 Task: Check the percentage active listings of 3 bedrooms in the last 3 years.
Action: Mouse moved to (769, 180)
Screenshot: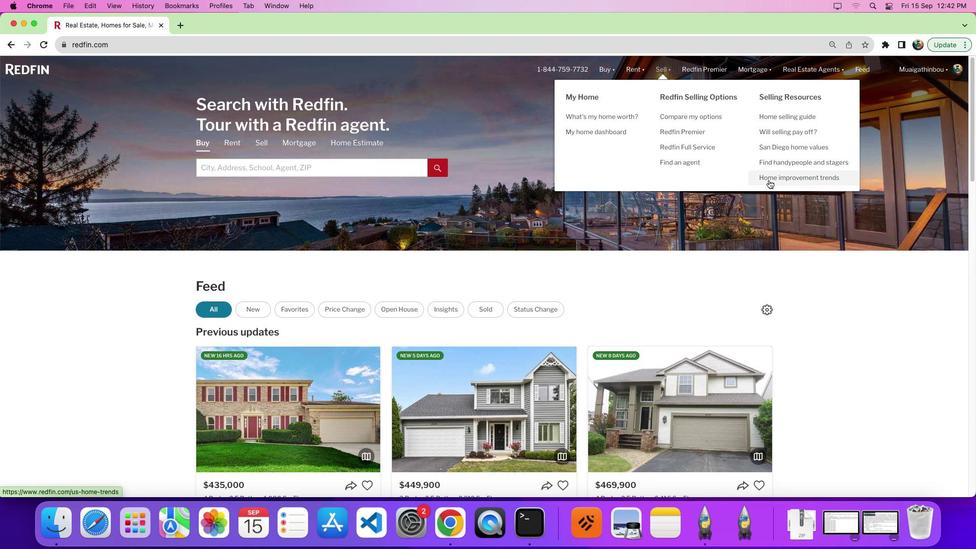 
Action: Mouse pressed left at (769, 180)
Screenshot: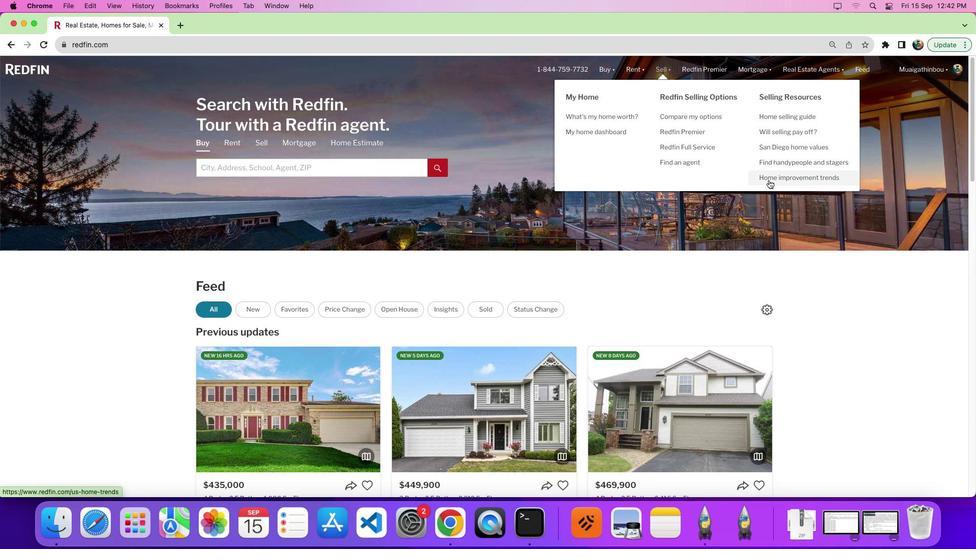 
Action: Mouse pressed left at (769, 180)
Screenshot: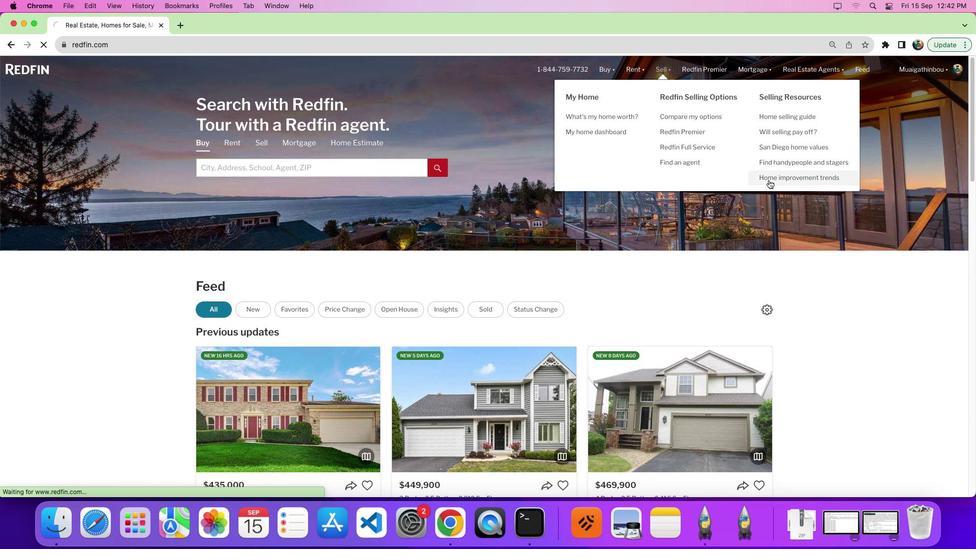 
Action: Mouse moved to (276, 192)
Screenshot: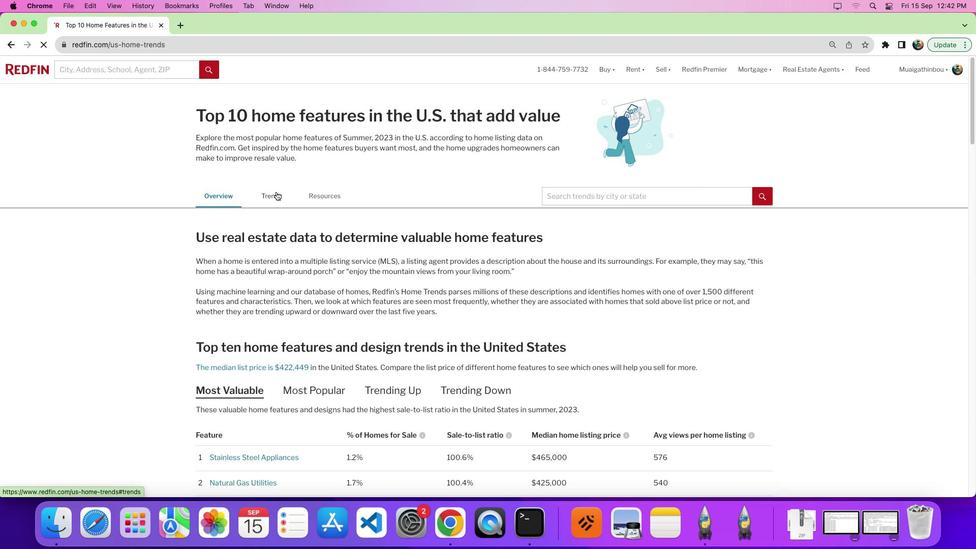 
Action: Mouse pressed left at (276, 192)
Screenshot: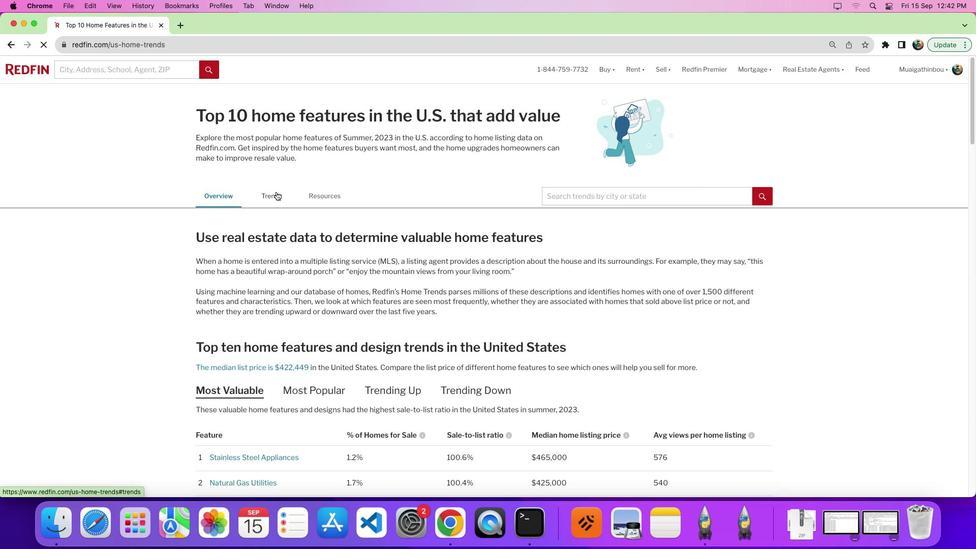 
Action: Mouse pressed left at (276, 192)
Screenshot: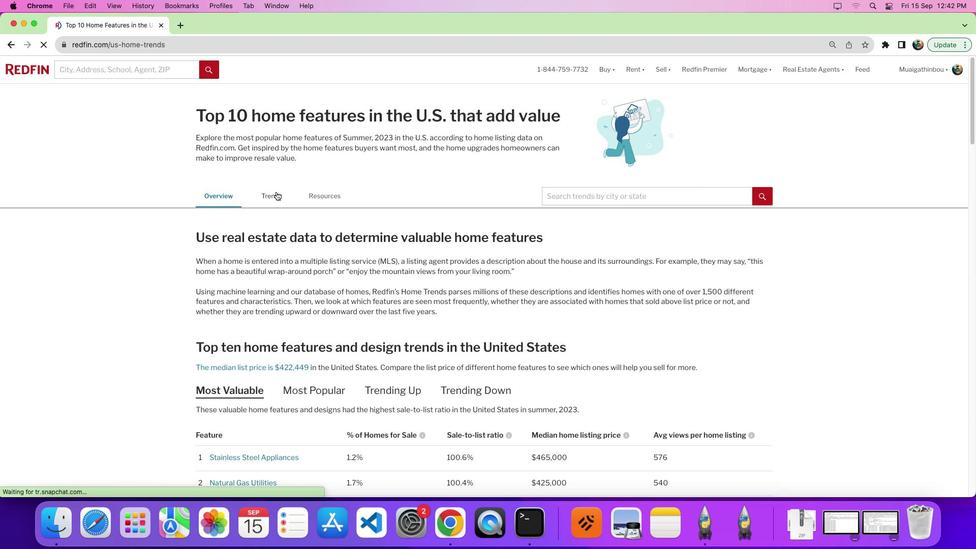 
Action: Mouse moved to (552, 261)
Screenshot: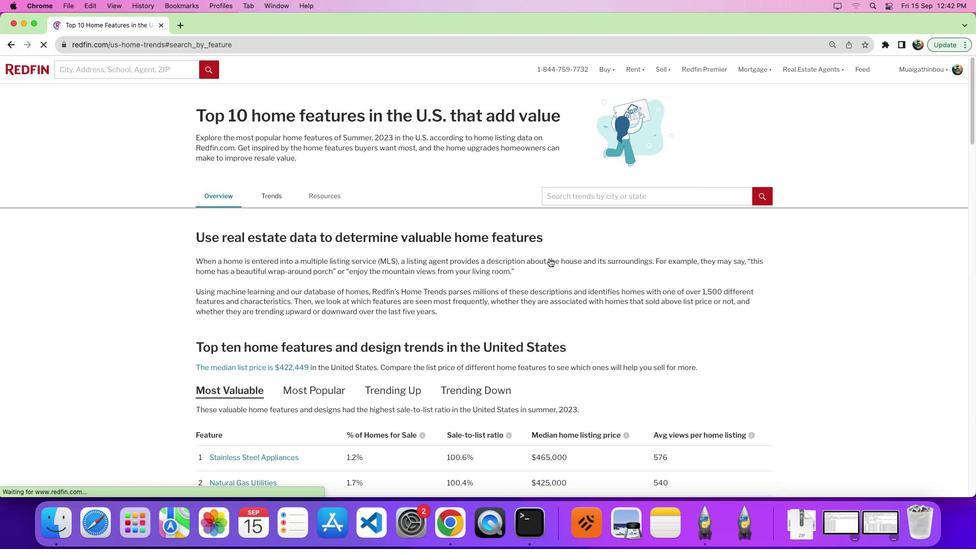 
Action: Mouse scrolled (552, 261) with delta (0, 0)
Screenshot: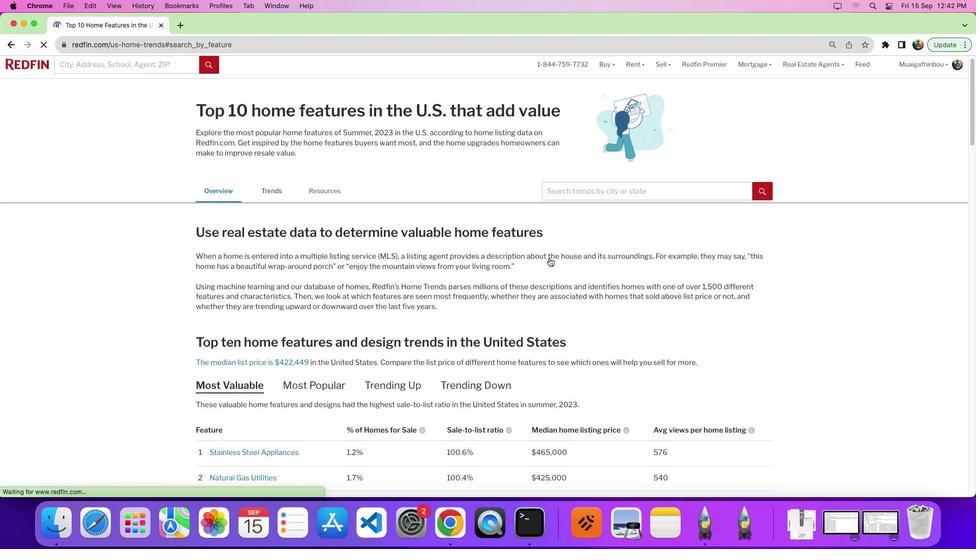 
Action: Mouse moved to (551, 260)
Screenshot: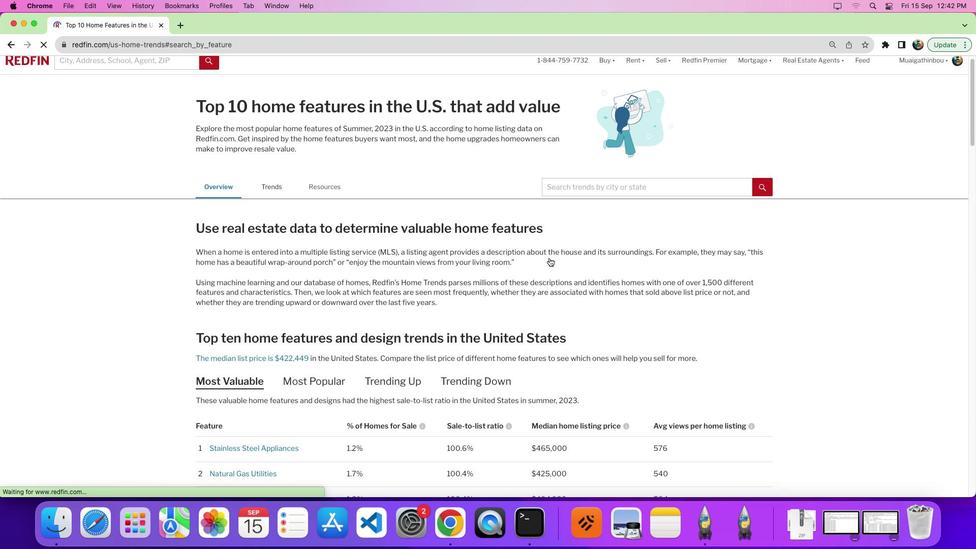 
Action: Mouse scrolled (551, 260) with delta (0, 0)
Screenshot: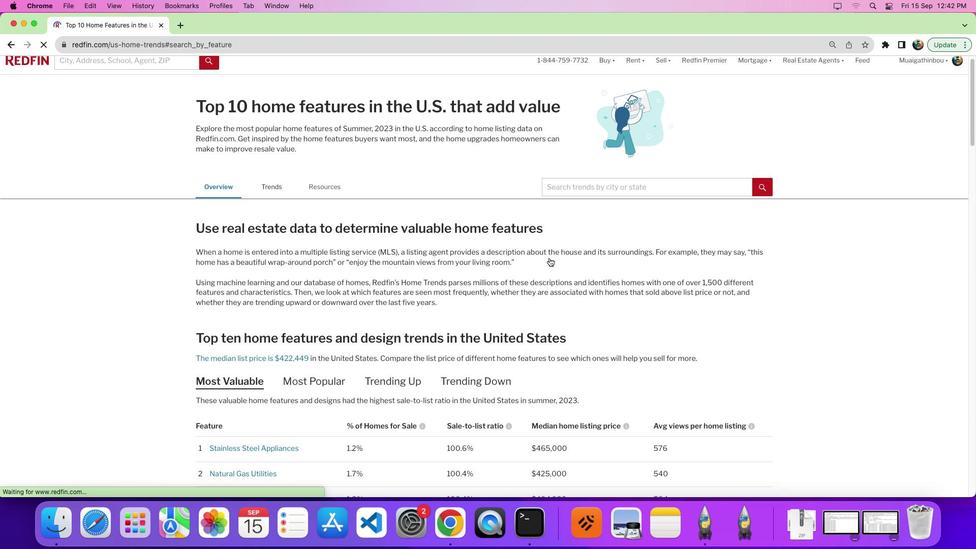 
Action: Mouse moved to (281, 141)
Screenshot: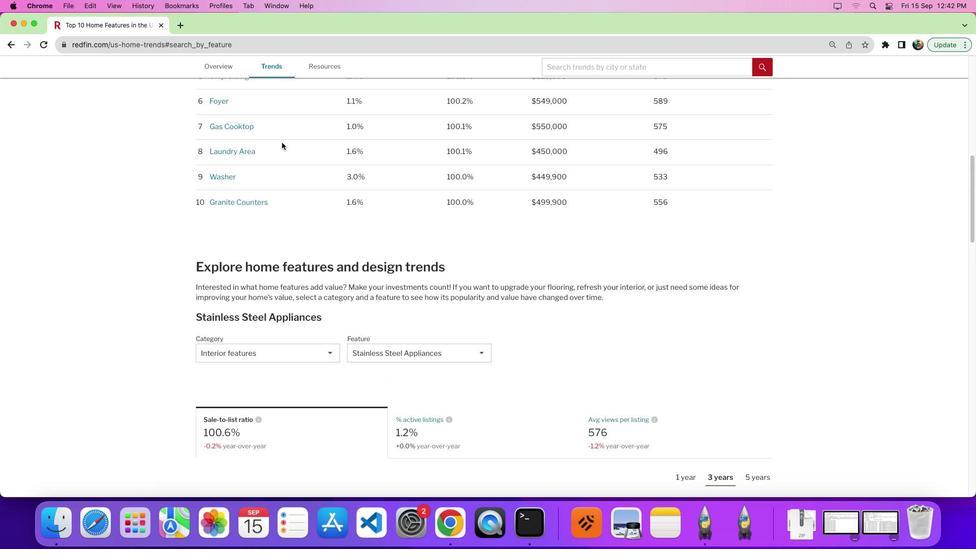 
Action: Mouse scrolled (281, 141) with delta (0, 0)
Screenshot: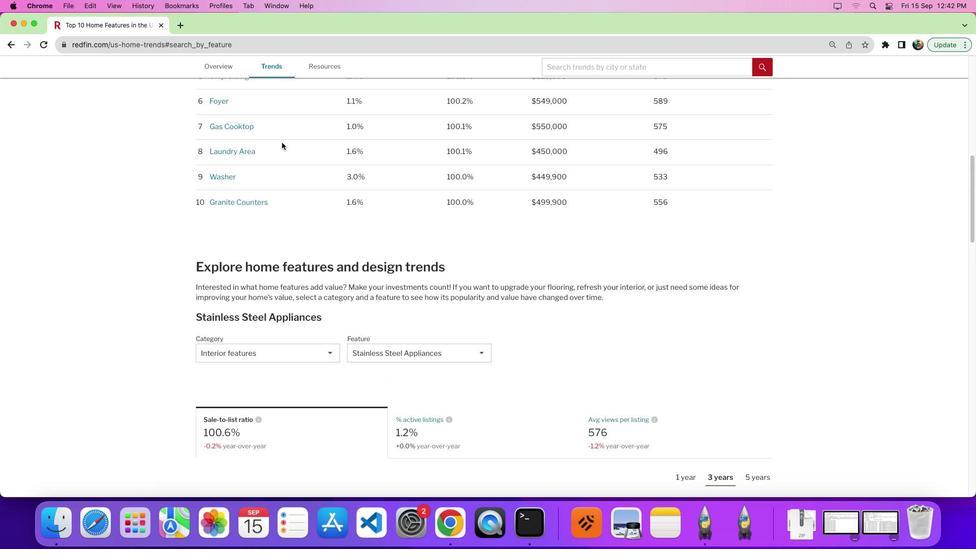 
Action: Mouse scrolled (281, 141) with delta (0, 0)
Screenshot: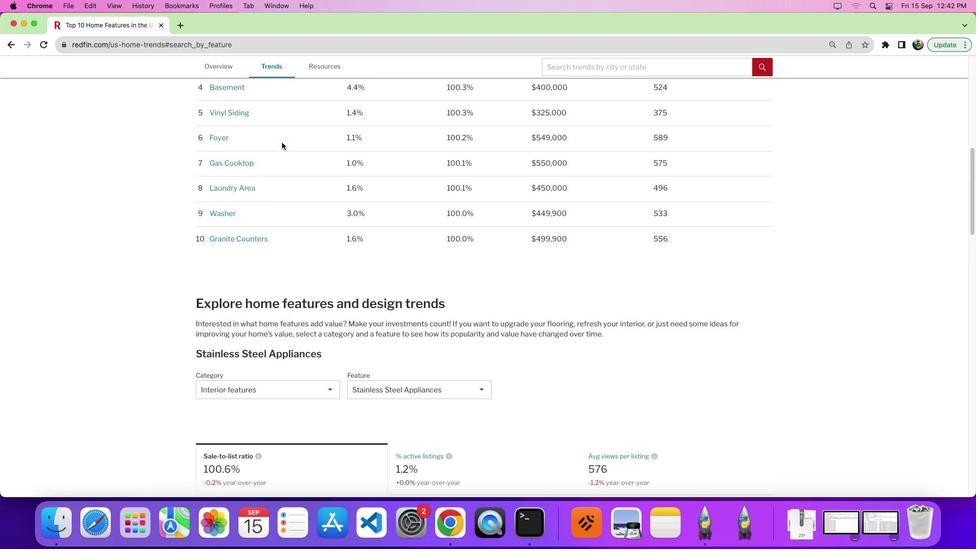 
Action: Mouse moved to (281, 141)
Screenshot: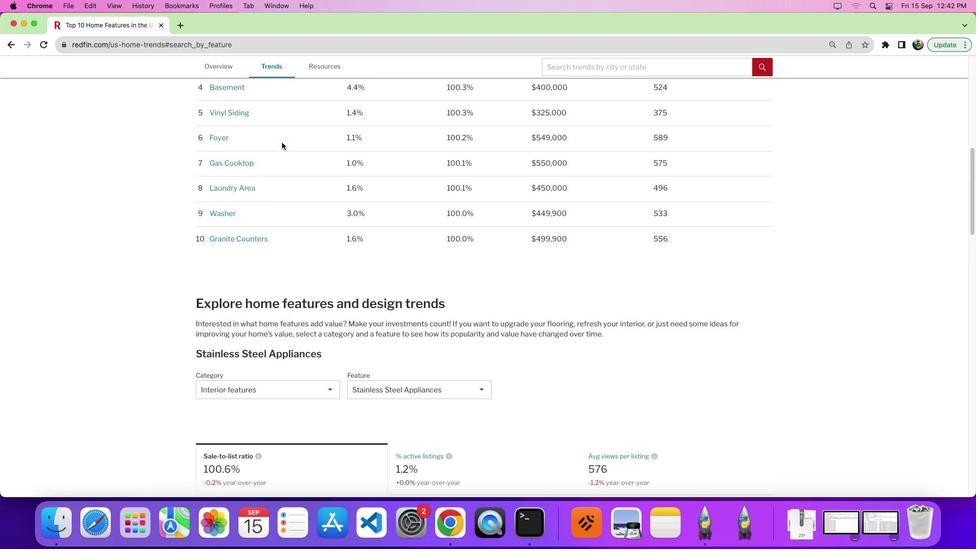 
Action: Mouse scrolled (281, 141) with delta (0, 4)
Screenshot: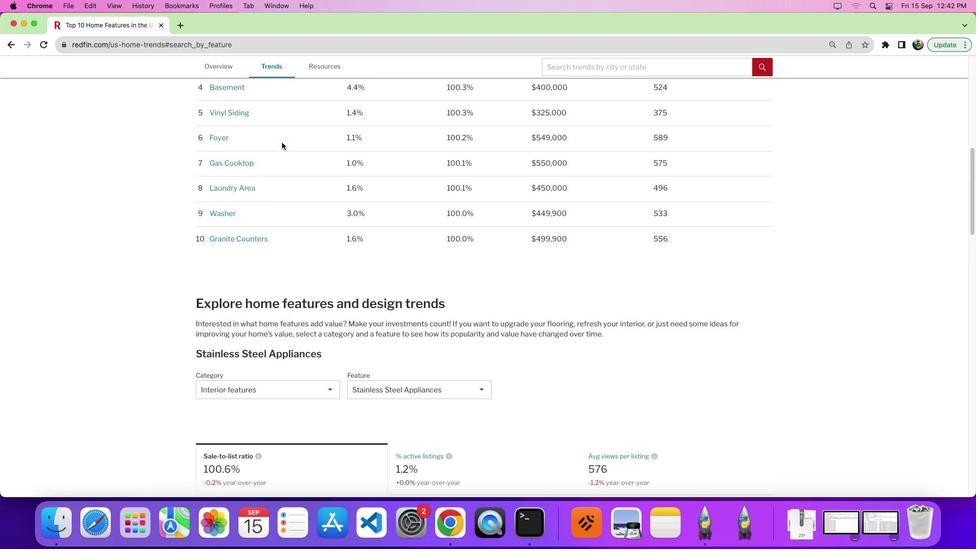 
Action: Mouse moved to (283, 387)
Screenshot: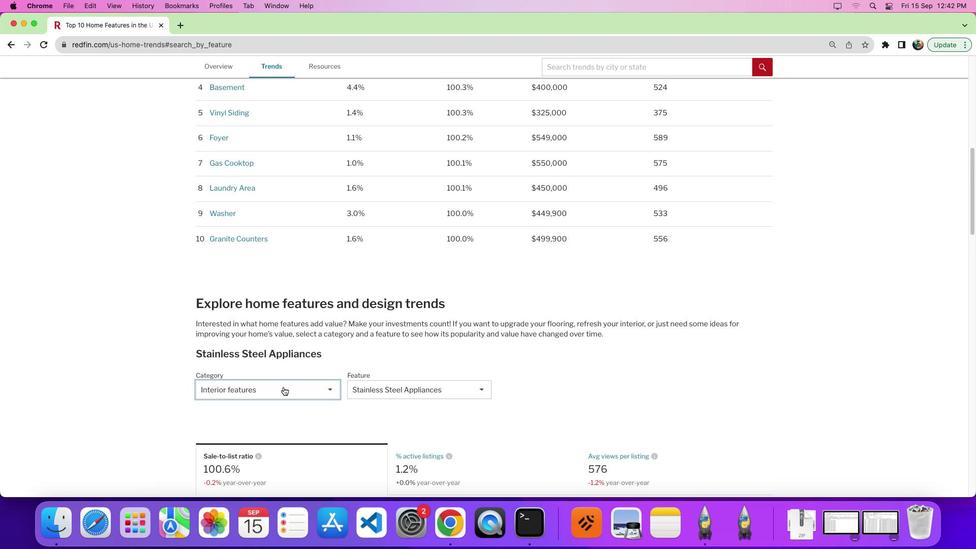 
Action: Mouse pressed left at (283, 387)
Screenshot: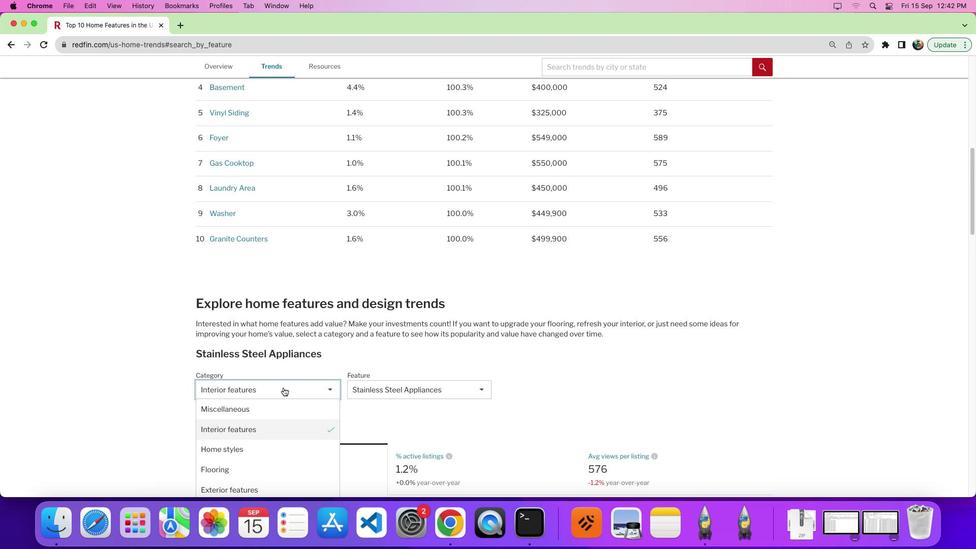 
Action: Mouse moved to (279, 428)
Screenshot: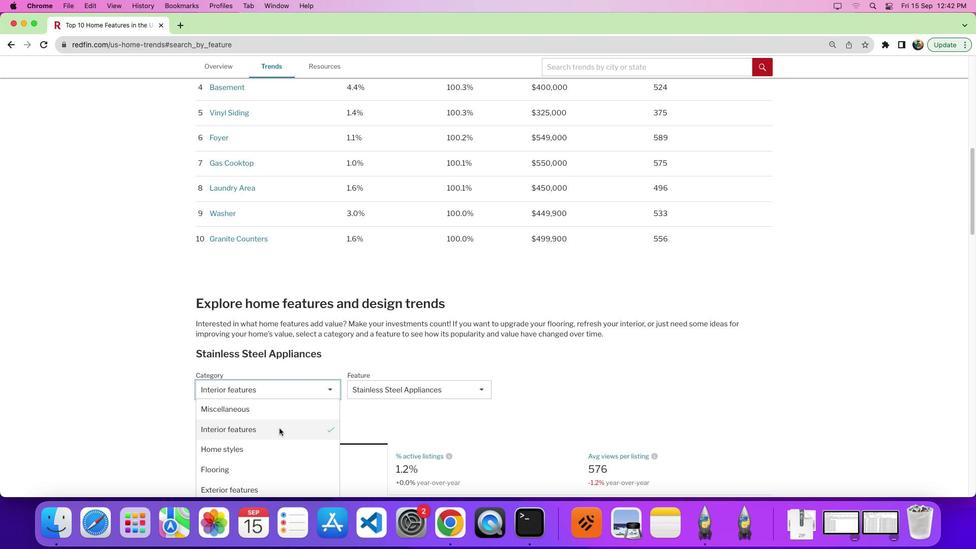 
Action: Mouse pressed left at (279, 428)
Screenshot: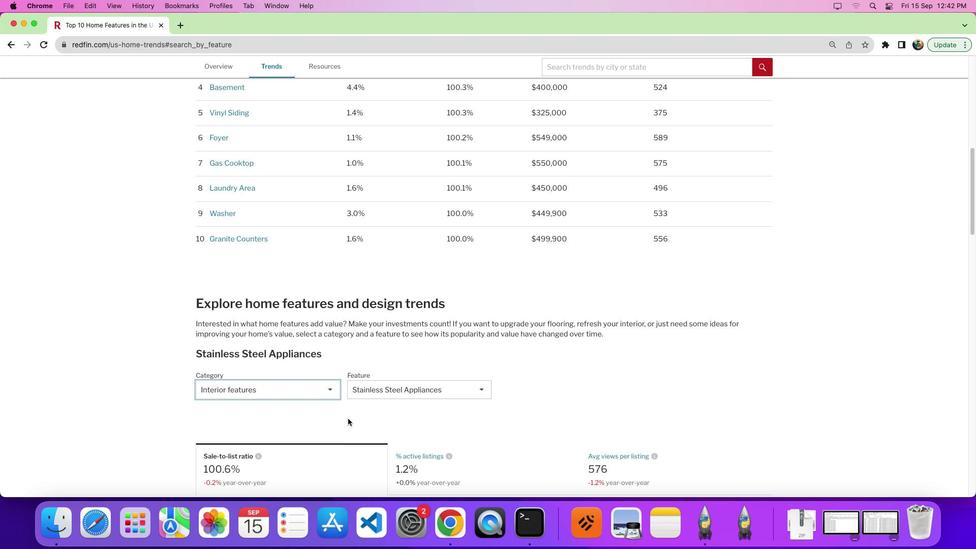 
Action: Mouse moved to (425, 395)
Screenshot: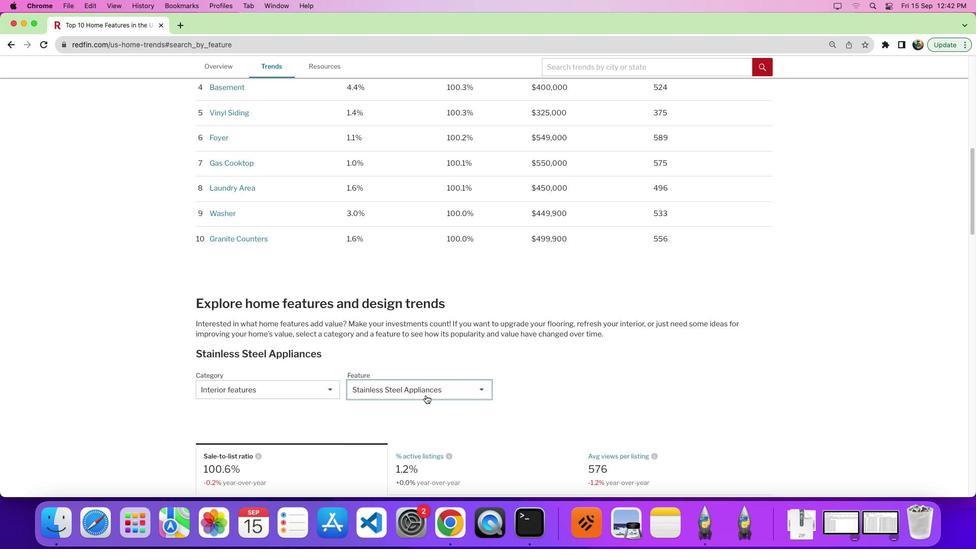 
Action: Mouse pressed left at (425, 395)
Screenshot: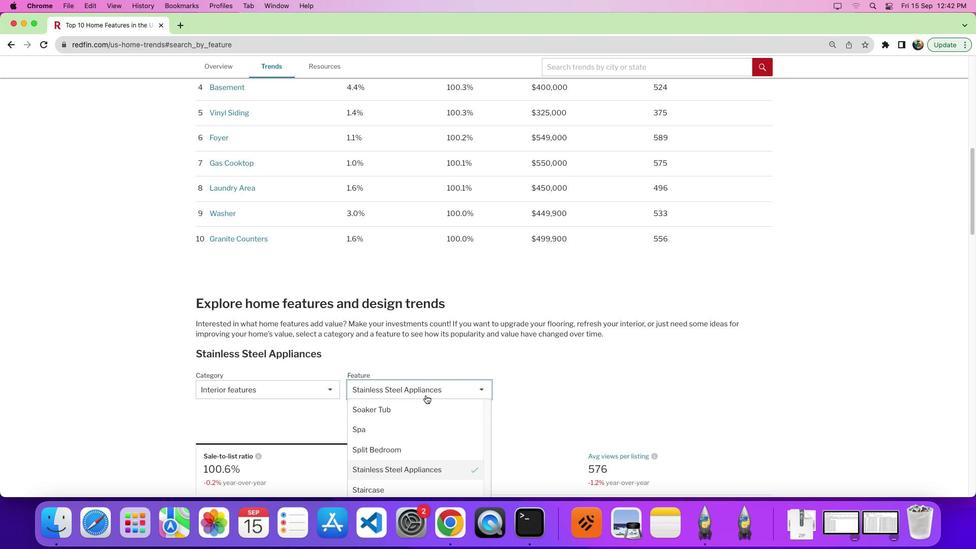 
Action: Mouse moved to (459, 389)
Screenshot: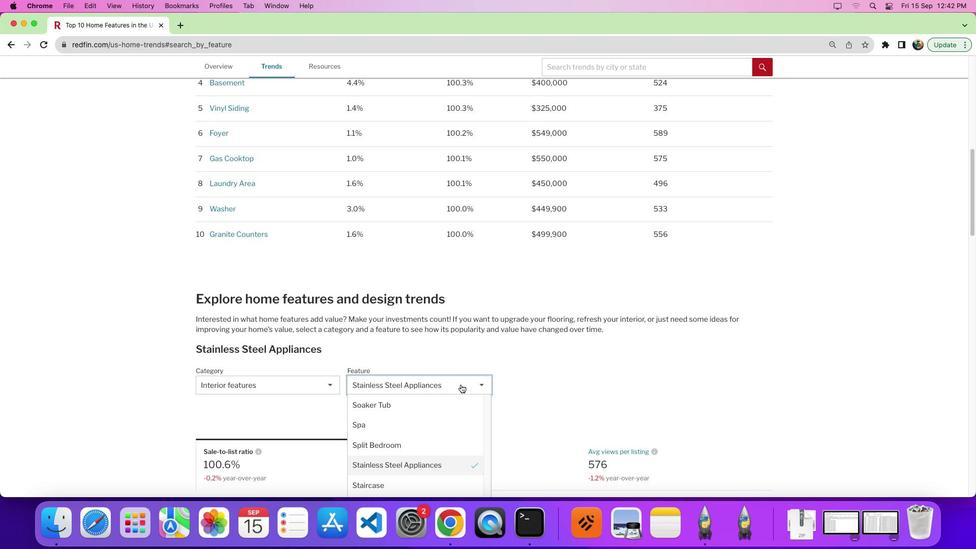 
Action: Mouse scrolled (459, 389) with delta (0, 0)
Screenshot: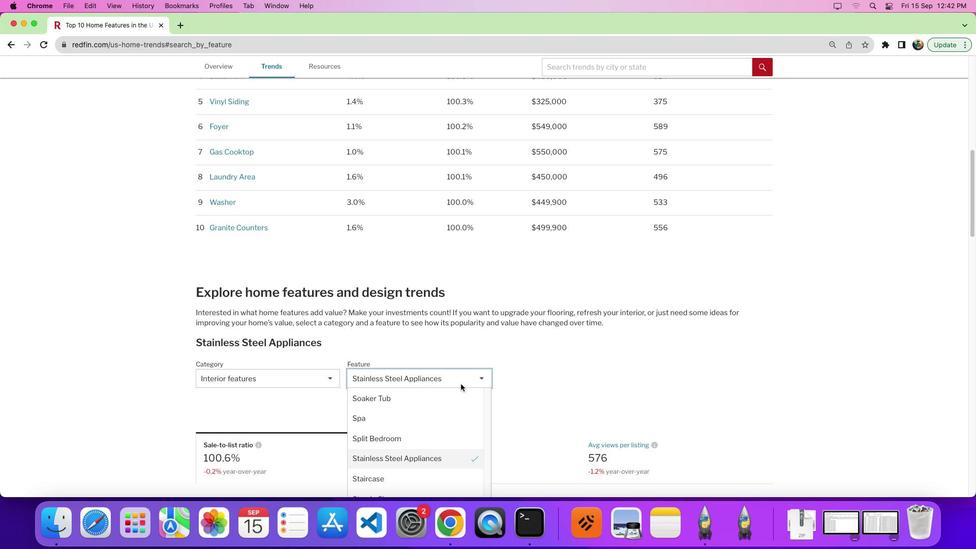 
Action: Mouse moved to (461, 385)
Screenshot: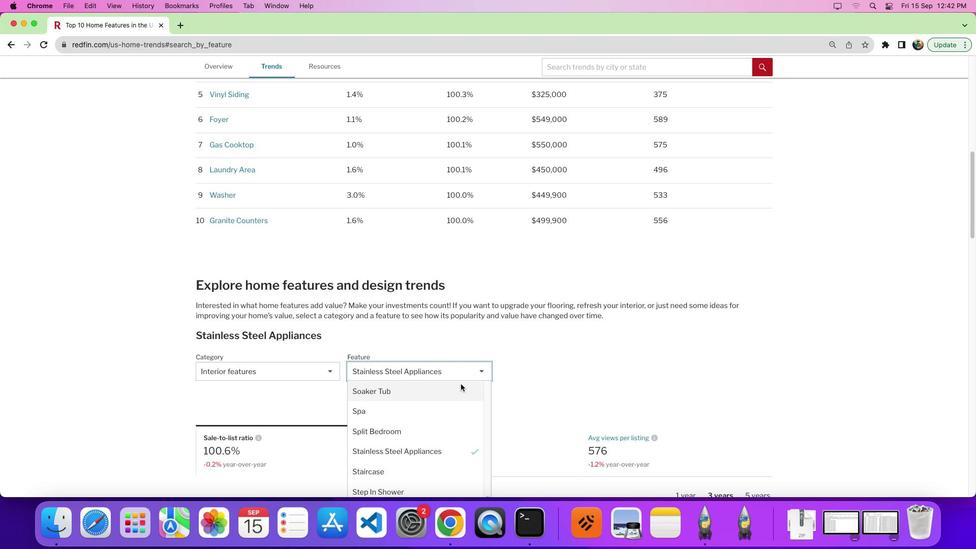 
Action: Mouse scrolled (461, 385) with delta (0, 0)
Screenshot: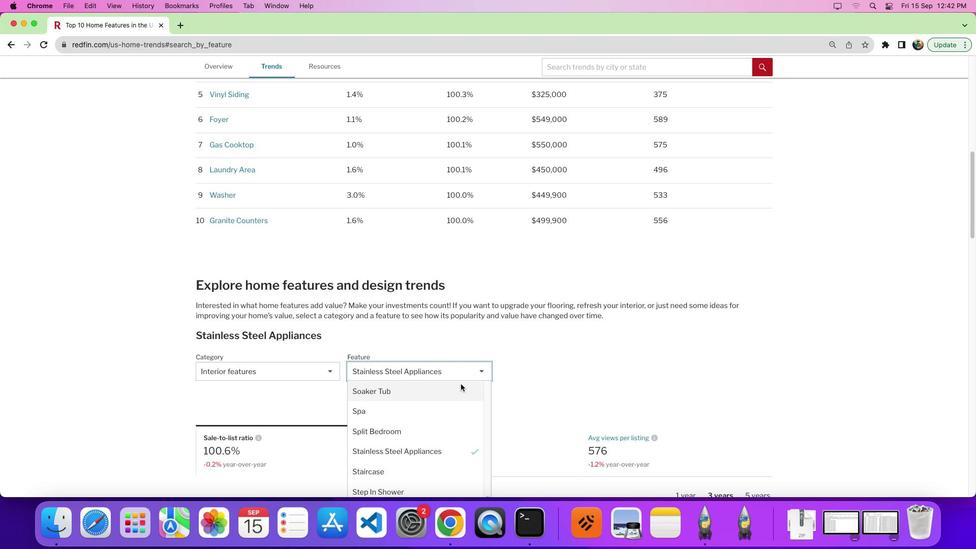 
Action: Mouse moved to (461, 383)
Screenshot: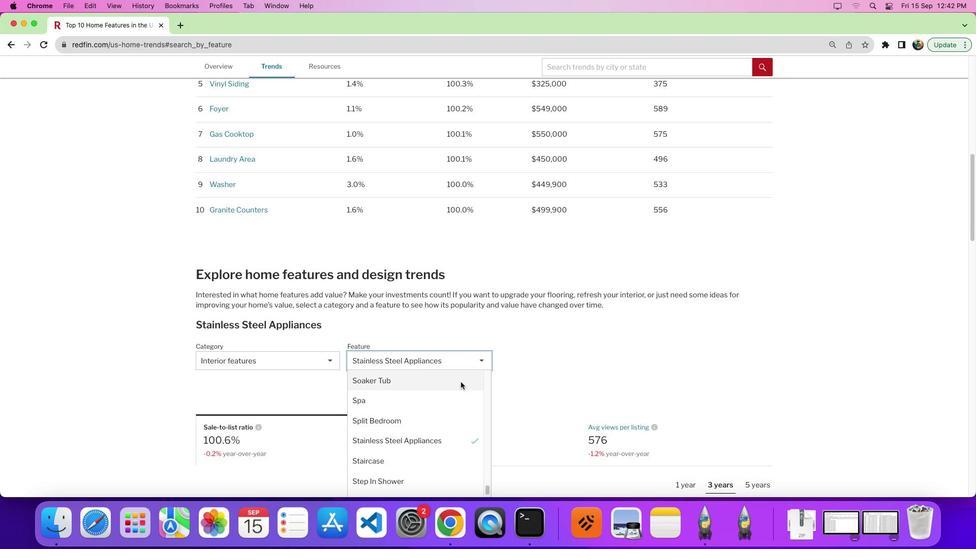 
Action: Mouse scrolled (461, 383) with delta (0, 0)
Screenshot: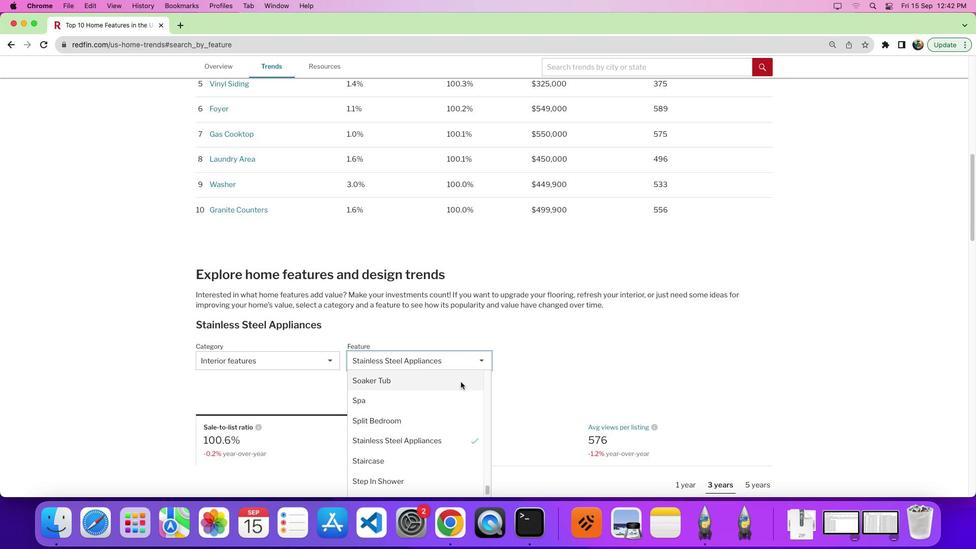 
Action: Mouse moved to (452, 397)
Screenshot: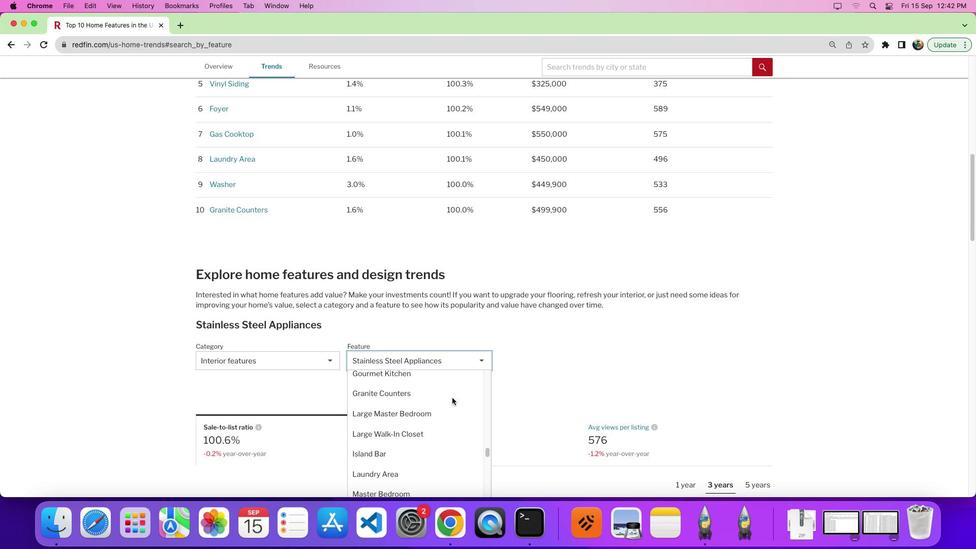 
Action: Mouse scrolled (452, 397) with delta (0, 0)
Screenshot: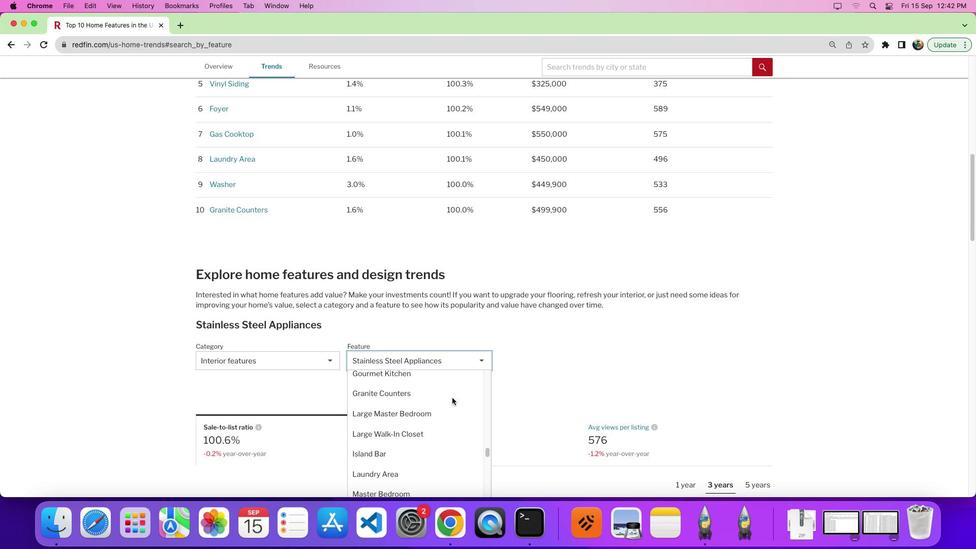 
Action: Mouse scrolled (452, 397) with delta (0, 1)
Screenshot: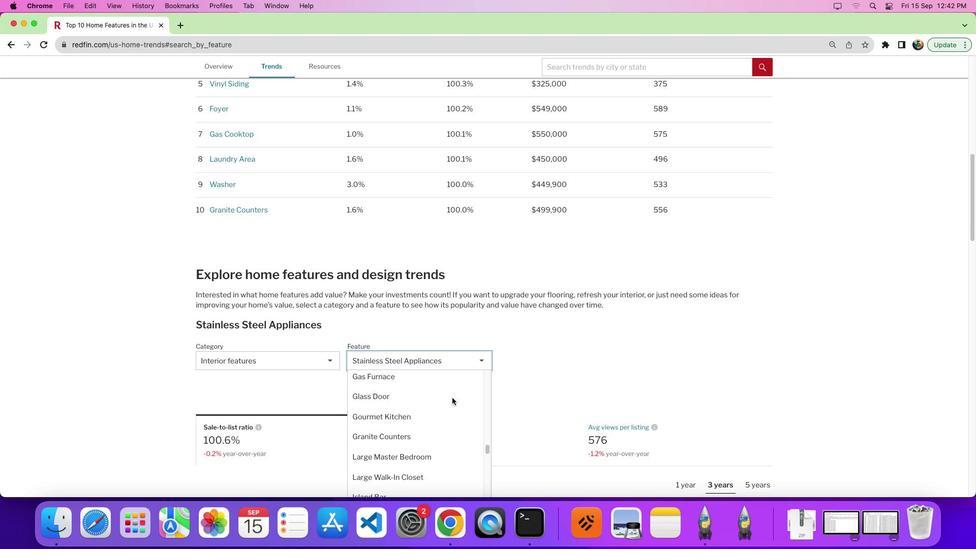 
Action: Mouse scrolled (452, 397) with delta (0, 5)
Screenshot: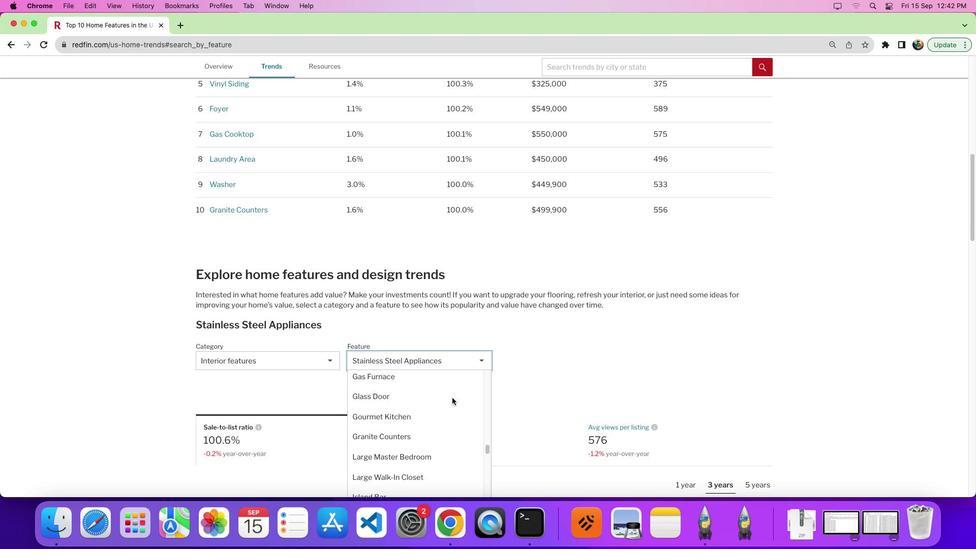 
Action: Mouse moved to (452, 397)
Screenshot: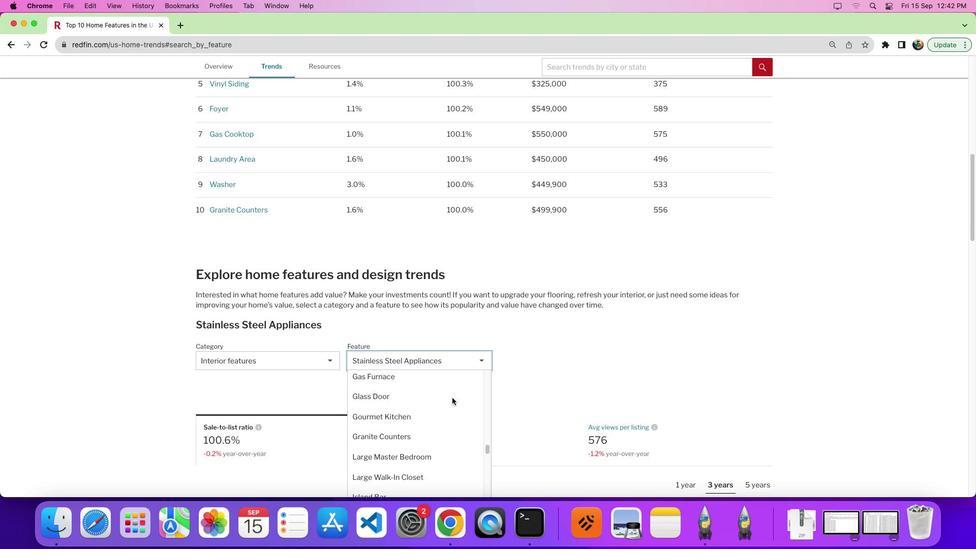 
Action: Mouse scrolled (452, 397) with delta (0, 7)
Screenshot: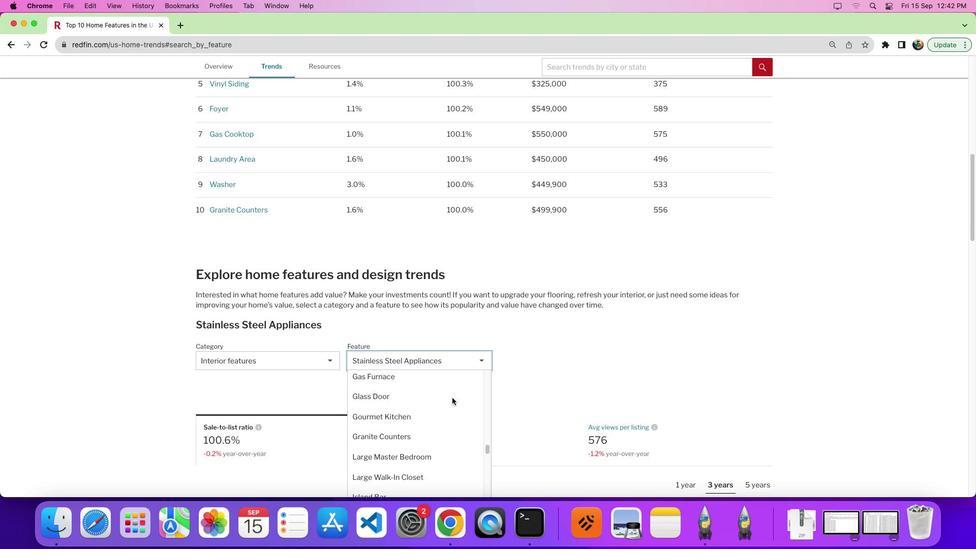 
Action: Mouse moved to (452, 398)
Screenshot: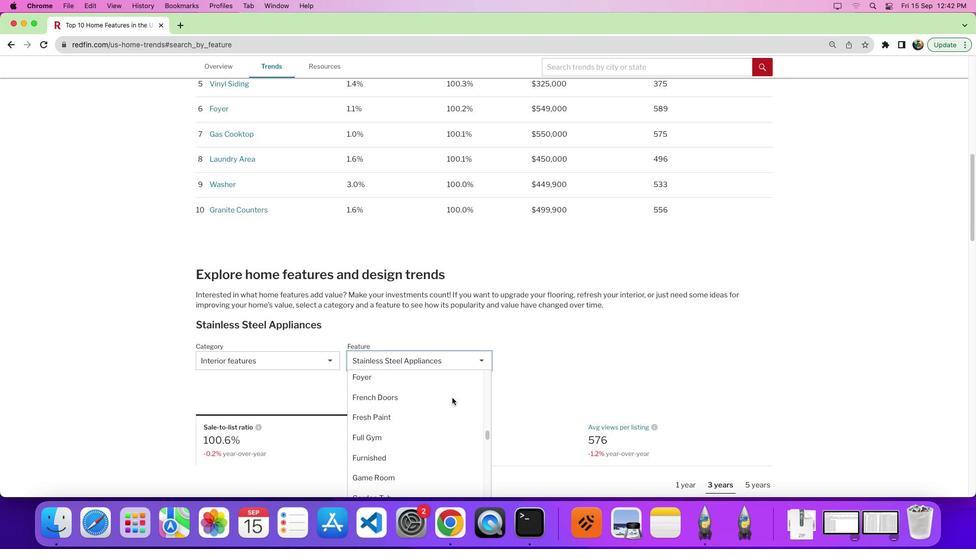 
Action: Mouse scrolled (452, 398) with delta (0, 0)
Screenshot: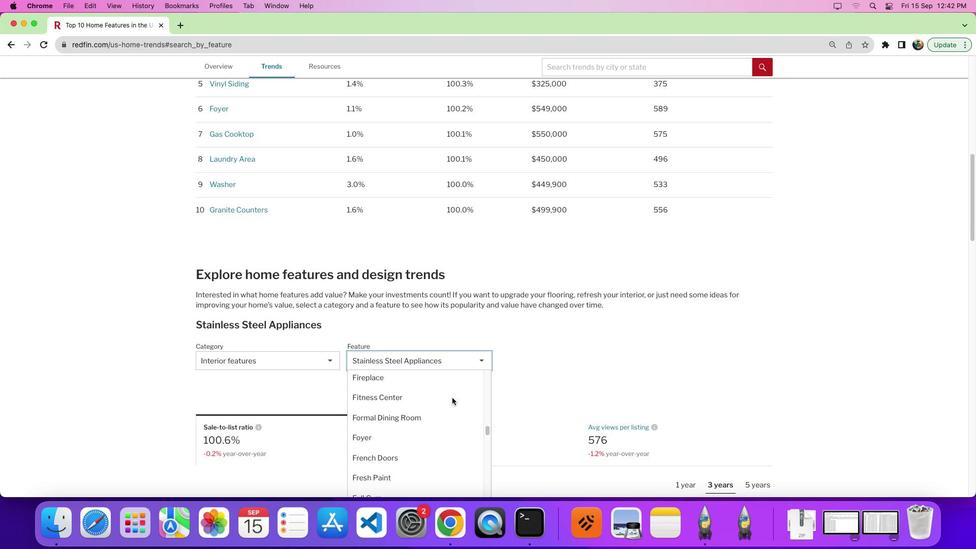 
Action: Mouse scrolled (452, 398) with delta (0, 1)
Screenshot: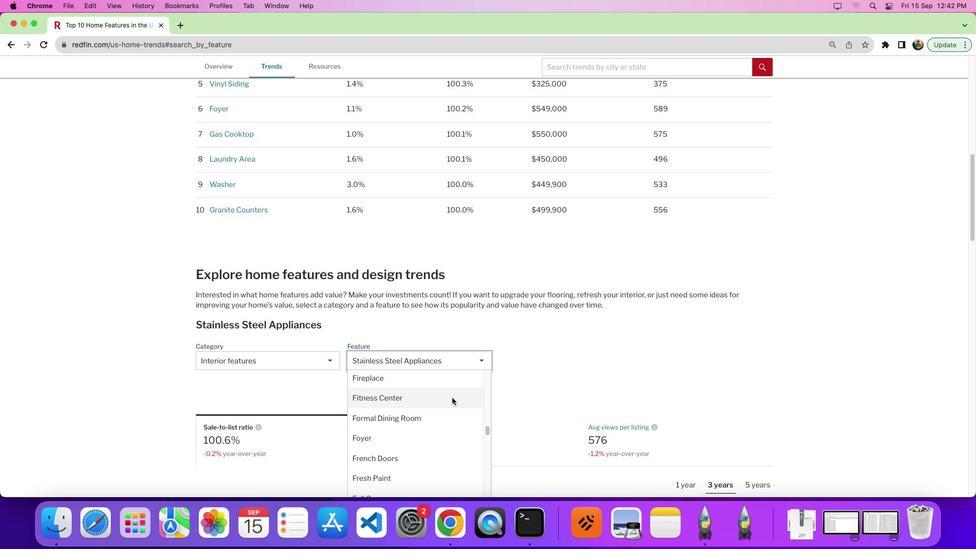
Action: Mouse scrolled (452, 398) with delta (0, 4)
Screenshot: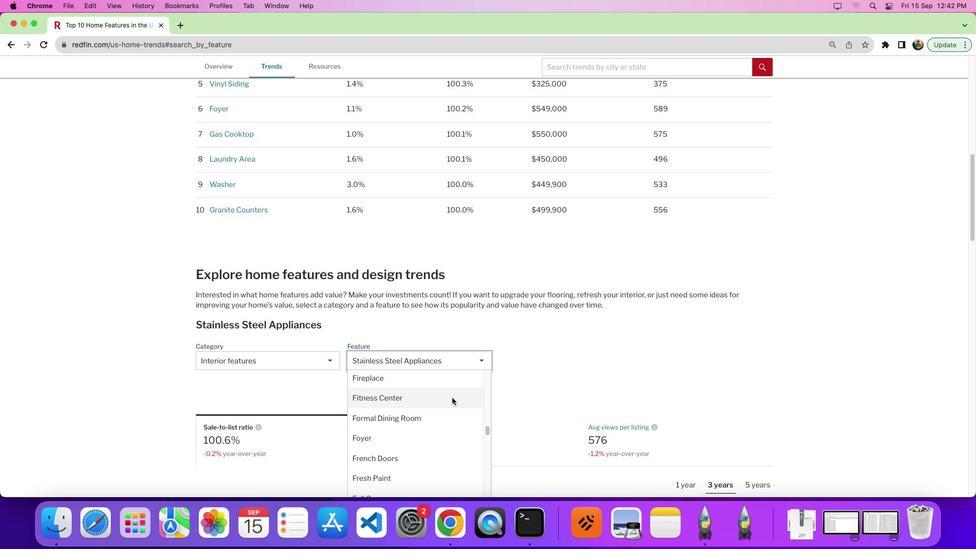 
Action: Mouse moved to (452, 397)
Screenshot: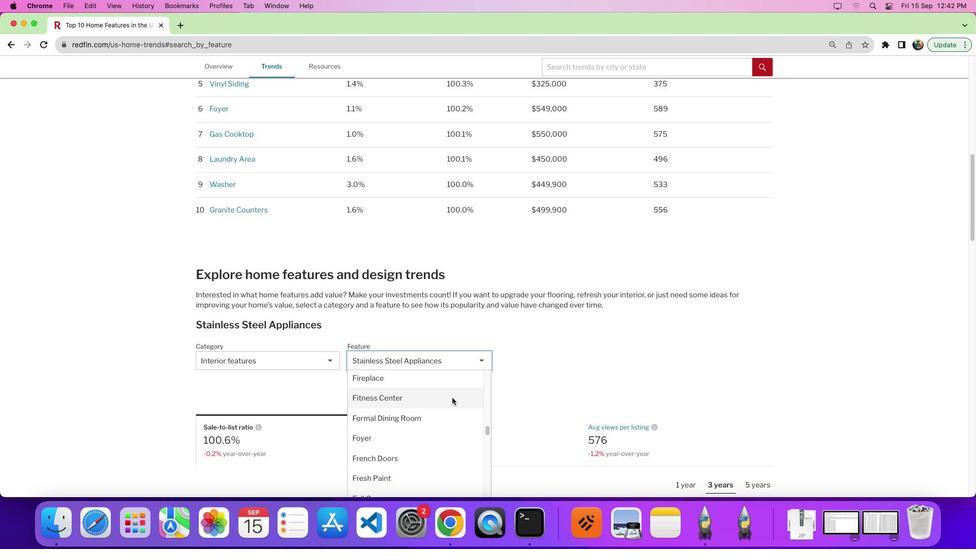 
Action: Mouse scrolled (452, 397) with delta (0, 0)
Screenshot: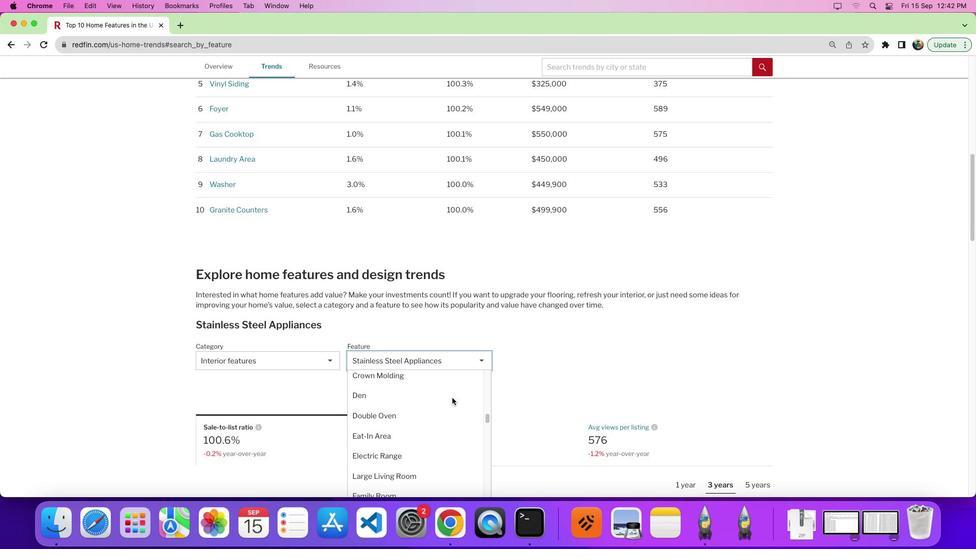 
Action: Mouse scrolled (452, 397) with delta (0, 0)
Screenshot: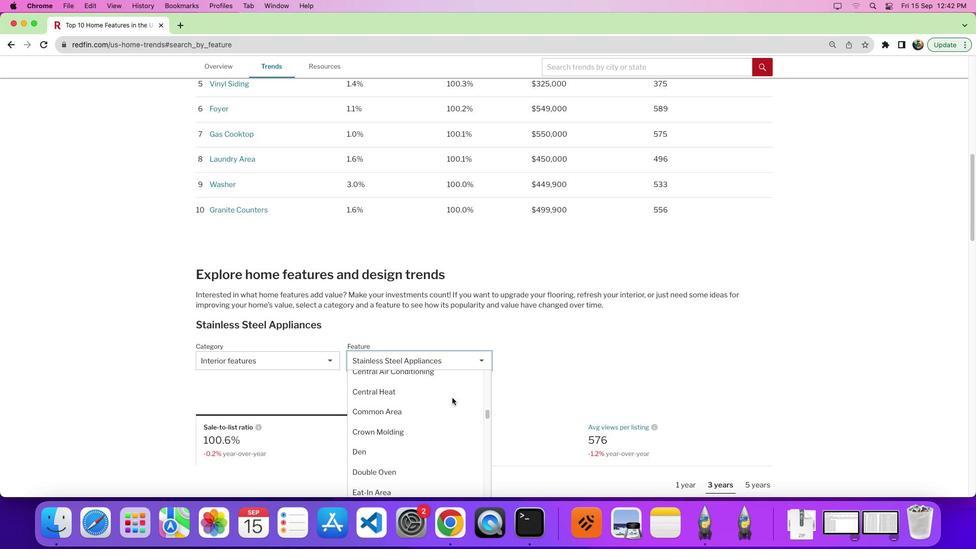 
Action: Mouse scrolled (452, 397) with delta (0, 4)
Screenshot: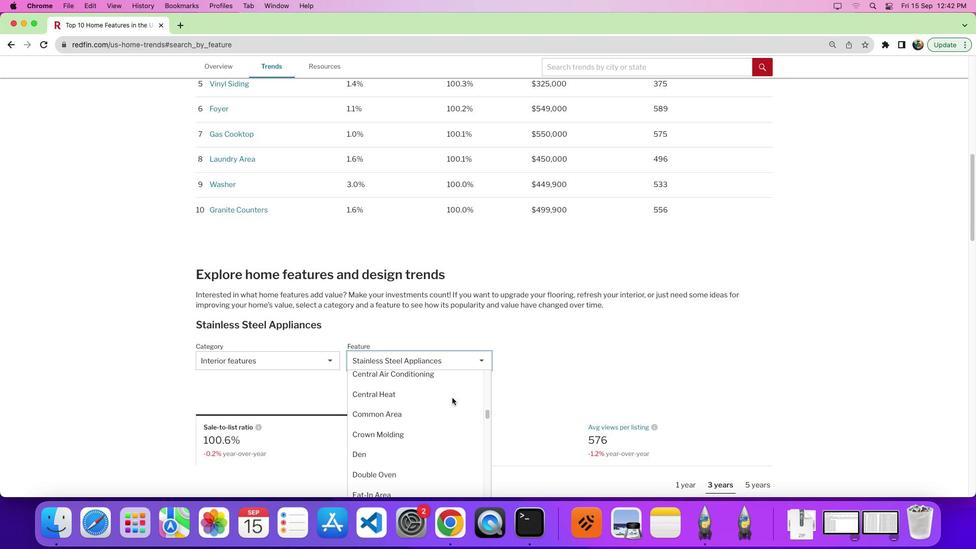 
Action: Mouse moved to (451, 412)
Screenshot: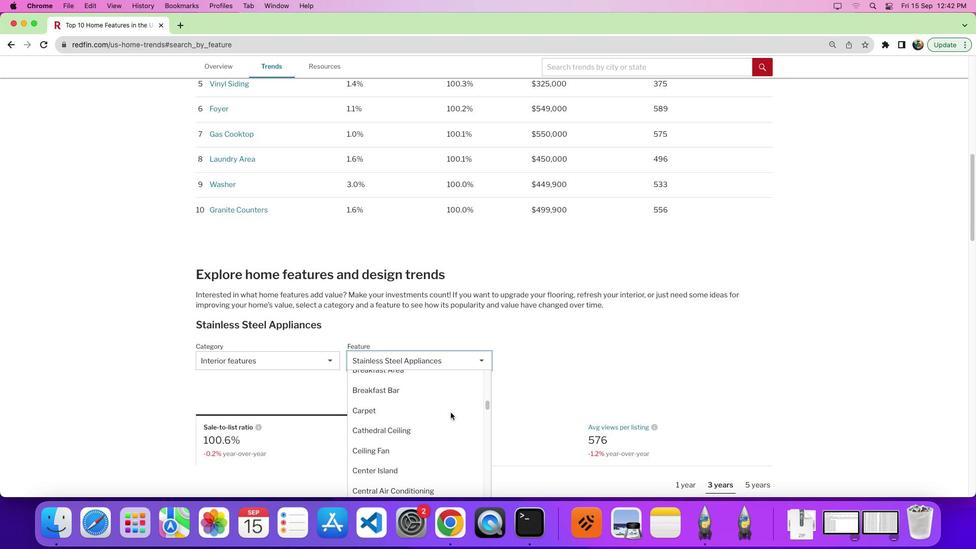 
Action: Mouse scrolled (451, 412) with delta (0, 0)
Screenshot: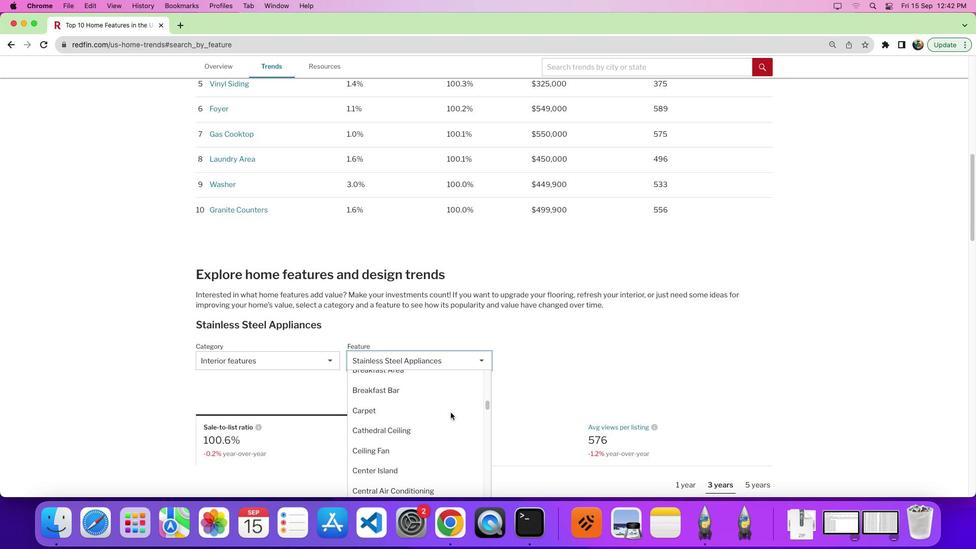 
Action: Mouse moved to (450, 412)
Screenshot: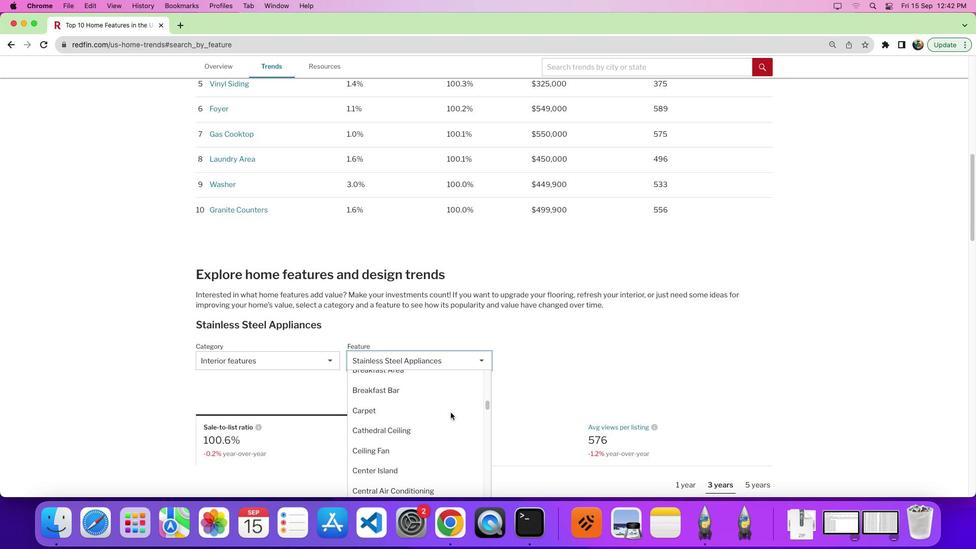 
Action: Mouse scrolled (450, 412) with delta (0, 0)
Screenshot: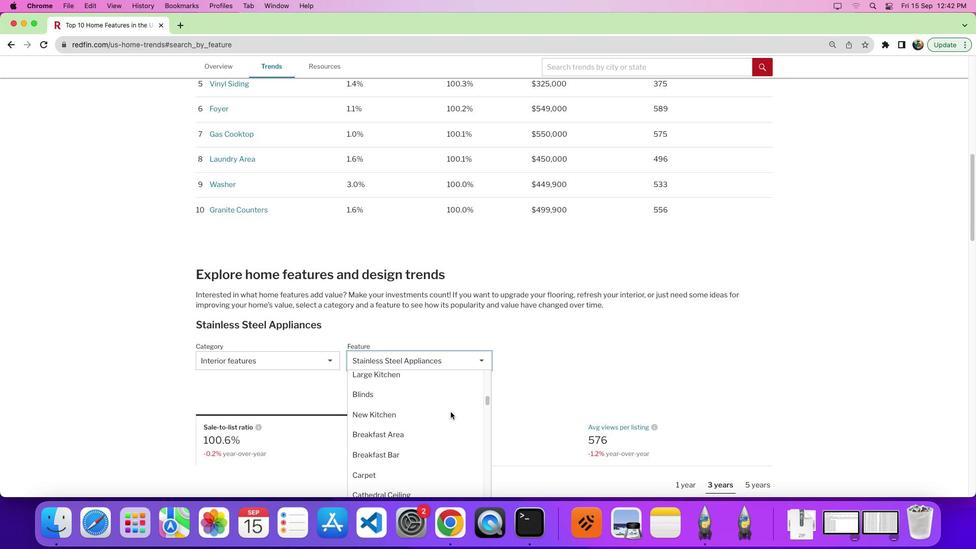 
Action: Mouse moved to (450, 412)
Screenshot: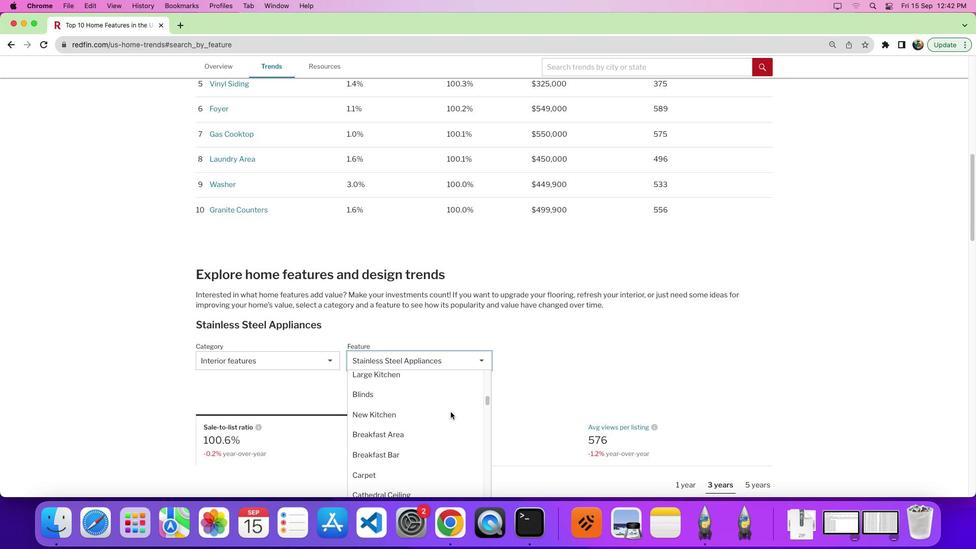 
Action: Mouse scrolled (450, 412) with delta (0, 3)
Screenshot: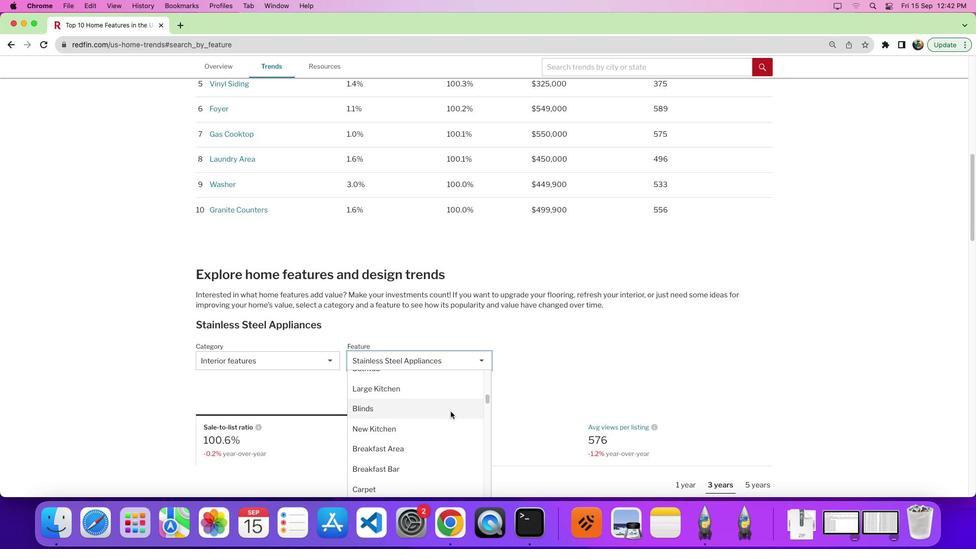 
Action: Mouse moved to (450, 411)
Screenshot: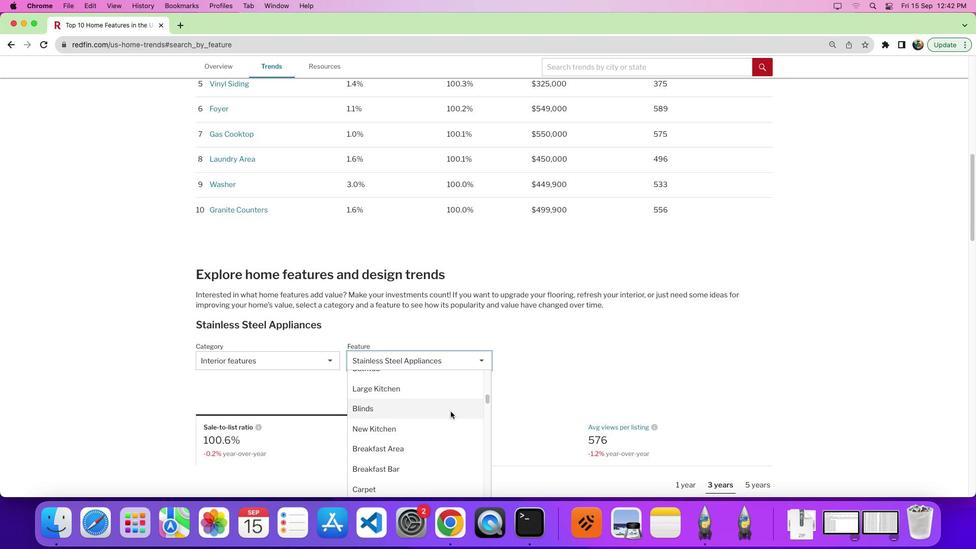 
Action: Mouse scrolled (450, 411) with delta (0, 0)
Screenshot: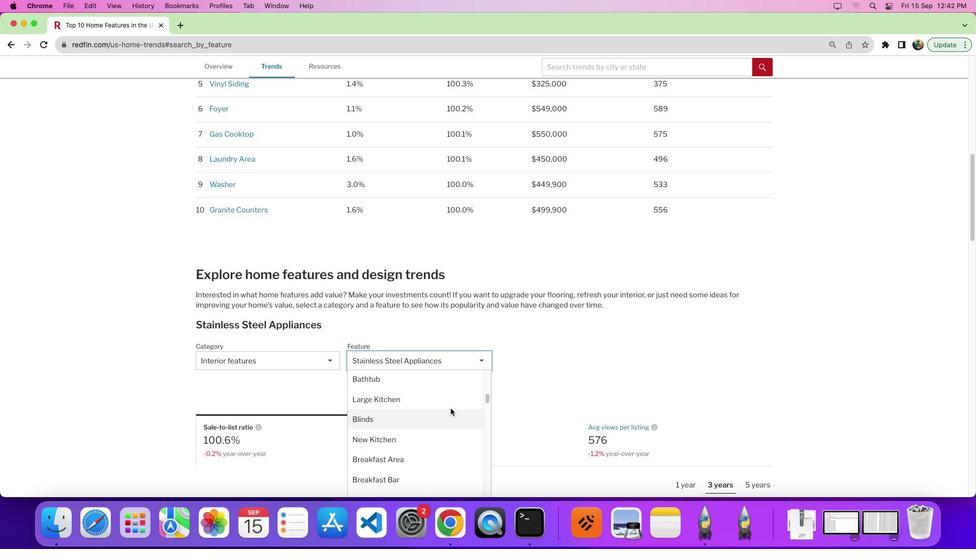 
Action: Mouse moved to (450, 411)
Screenshot: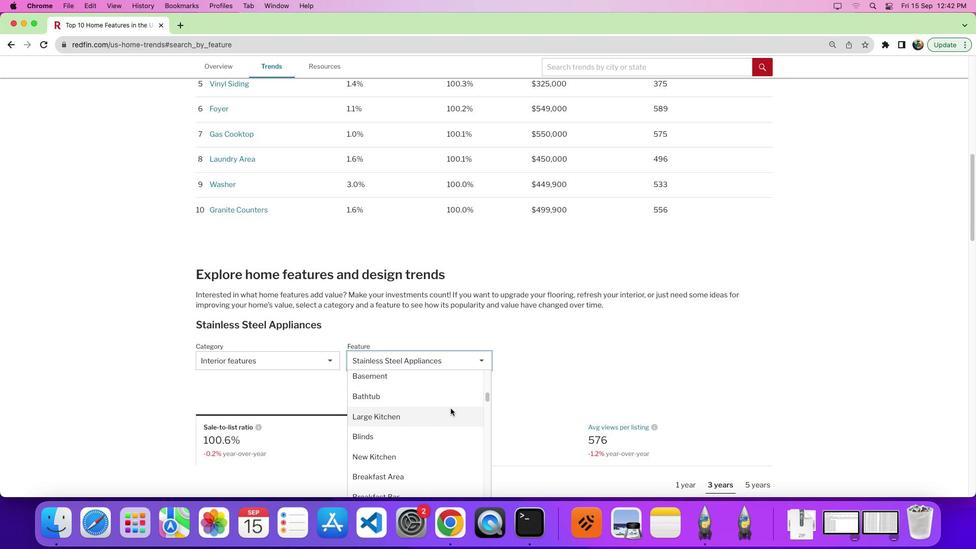 
Action: Mouse scrolled (450, 411) with delta (0, 0)
Screenshot: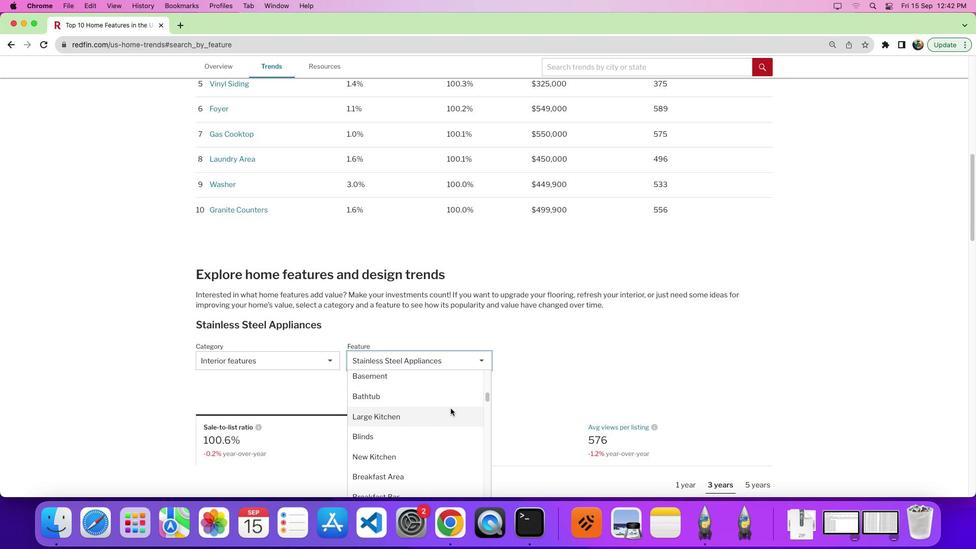
Action: Mouse moved to (448, 412)
Screenshot: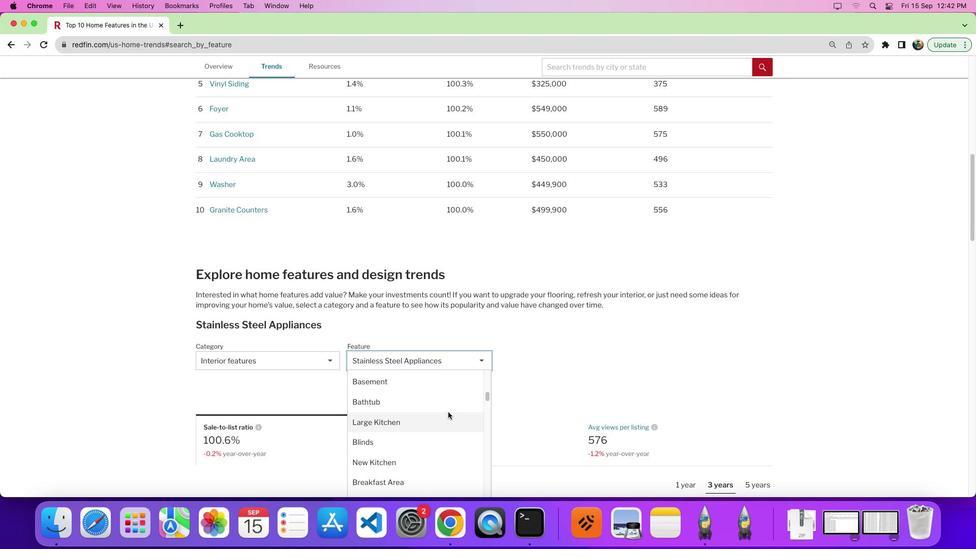 
Action: Mouse scrolled (448, 412) with delta (0, 0)
Screenshot: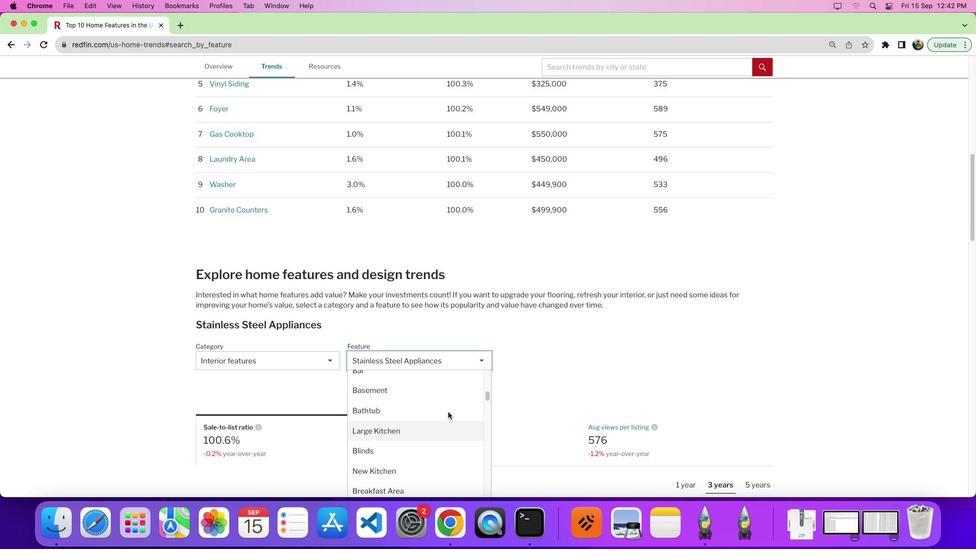 
Action: Mouse scrolled (448, 412) with delta (0, 0)
Screenshot: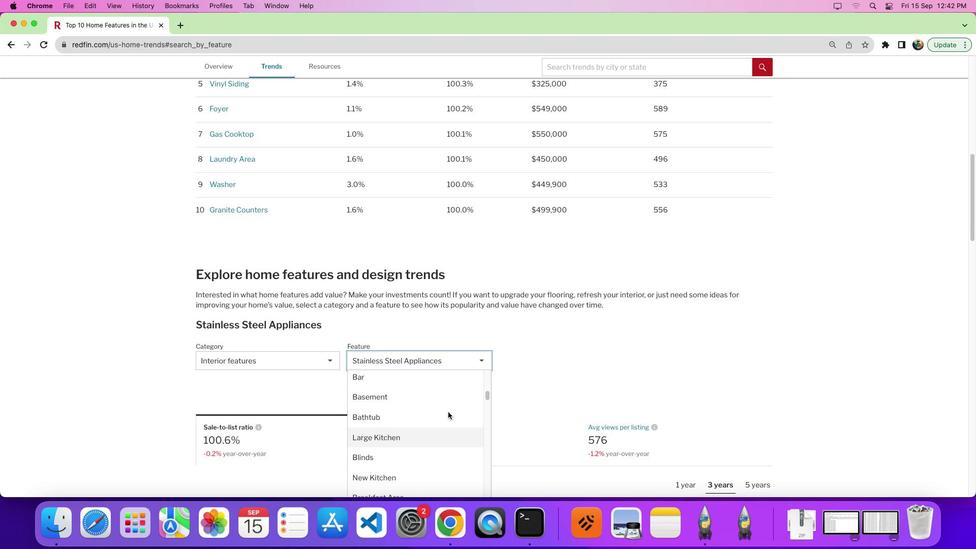 
Action: Mouse scrolled (448, 412) with delta (0, 0)
Screenshot: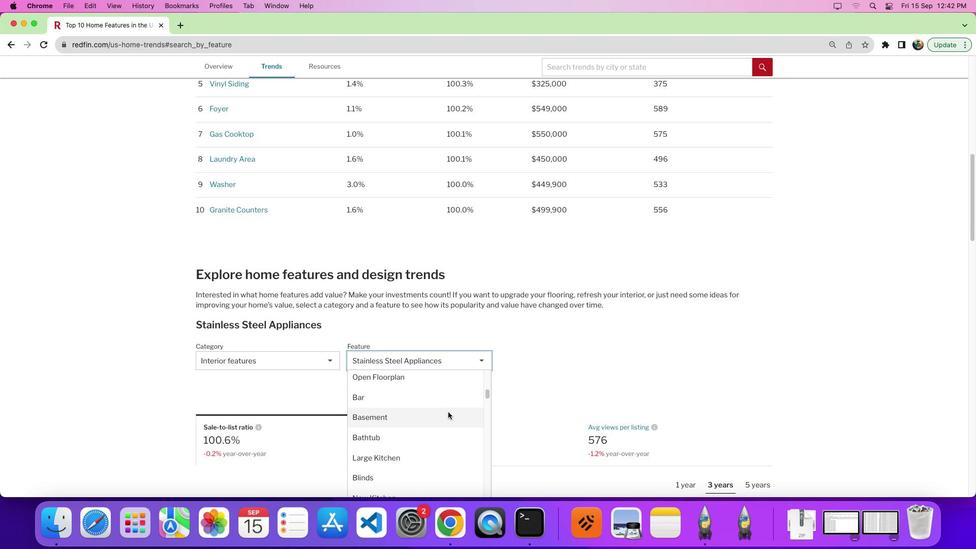 
Action: Mouse scrolled (448, 412) with delta (0, 0)
Screenshot: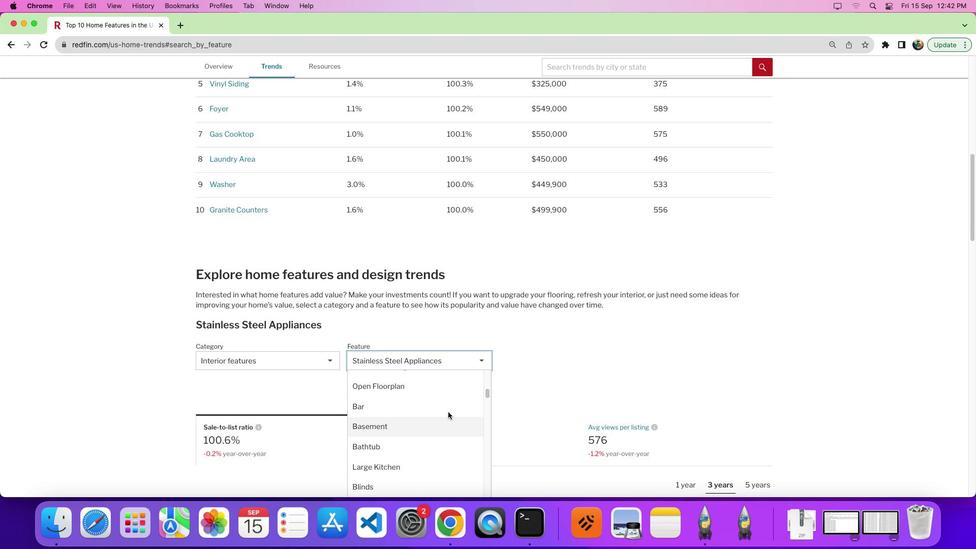 
Action: Mouse scrolled (448, 412) with delta (0, 0)
Screenshot: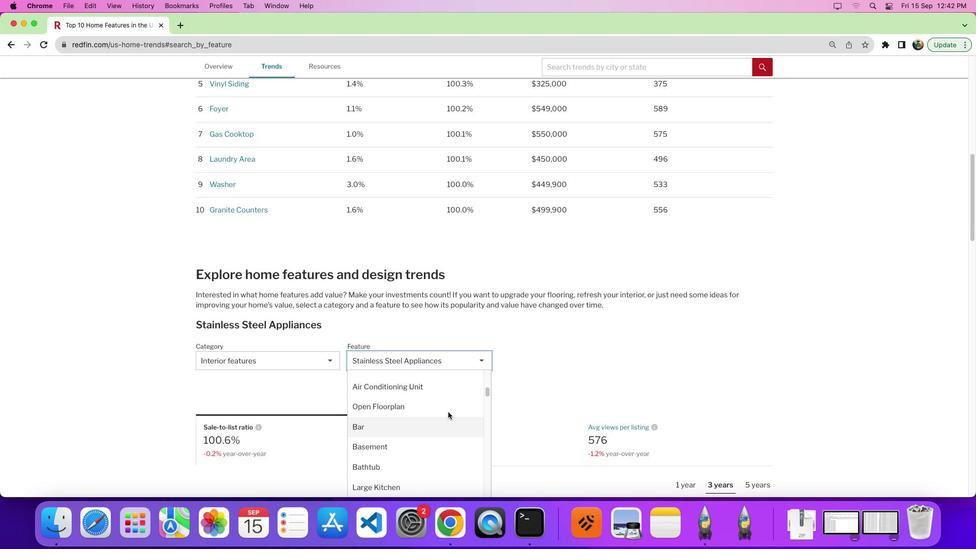 
Action: Mouse scrolled (448, 412) with delta (0, 0)
Screenshot: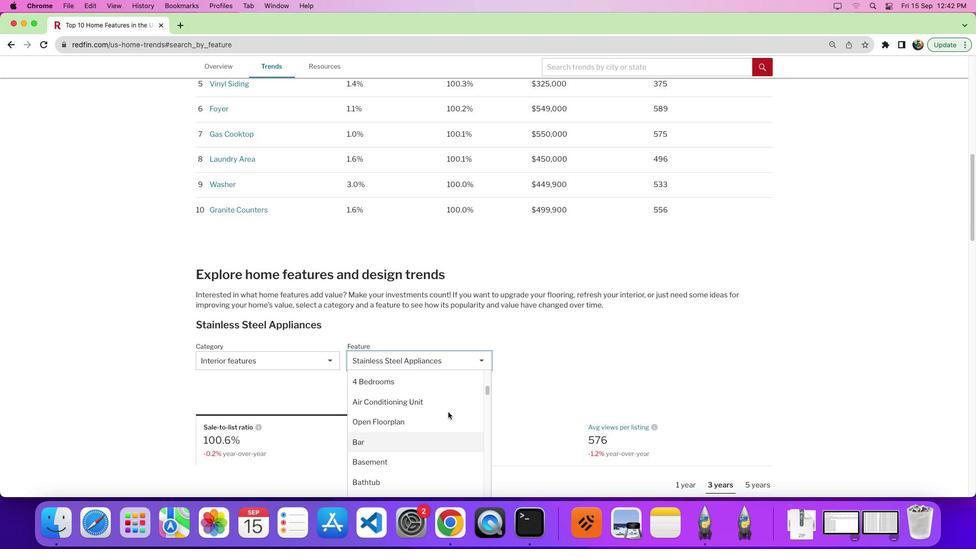 
Action: Mouse scrolled (448, 412) with delta (0, 0)
Screenshot: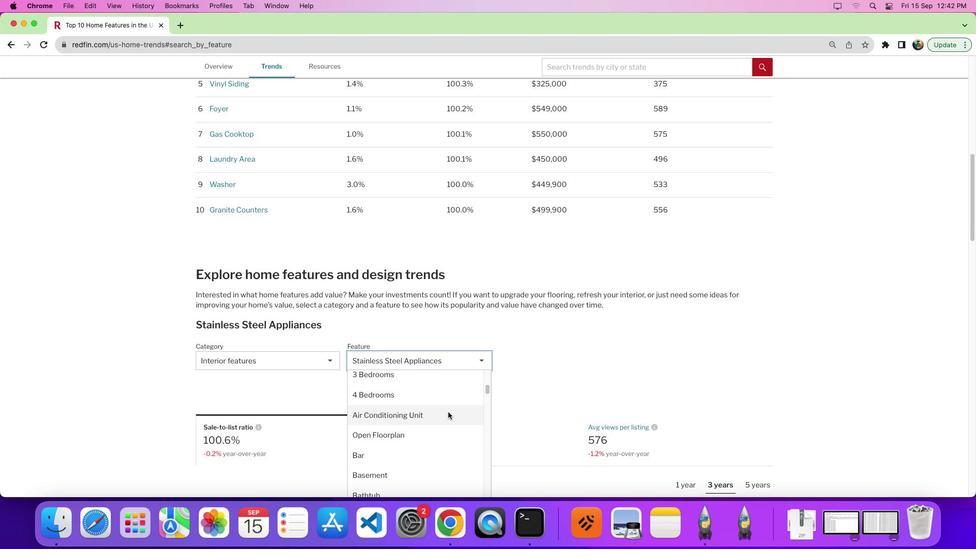 
Action: Mouse scrolled (448, 412) with delta (0, 0)
Screenshot: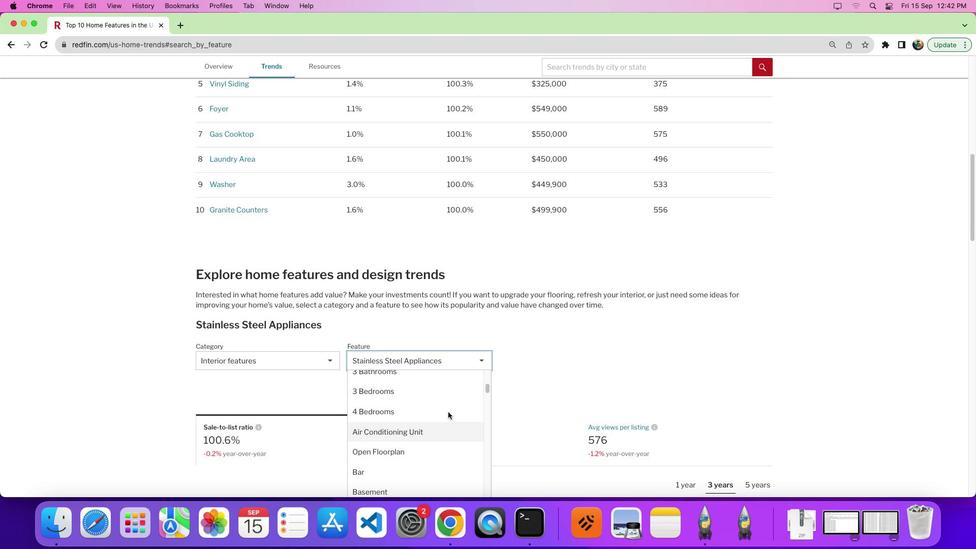 
Action: Mouse scrolled (448, 412) with delta (0, 0)
Screenshot: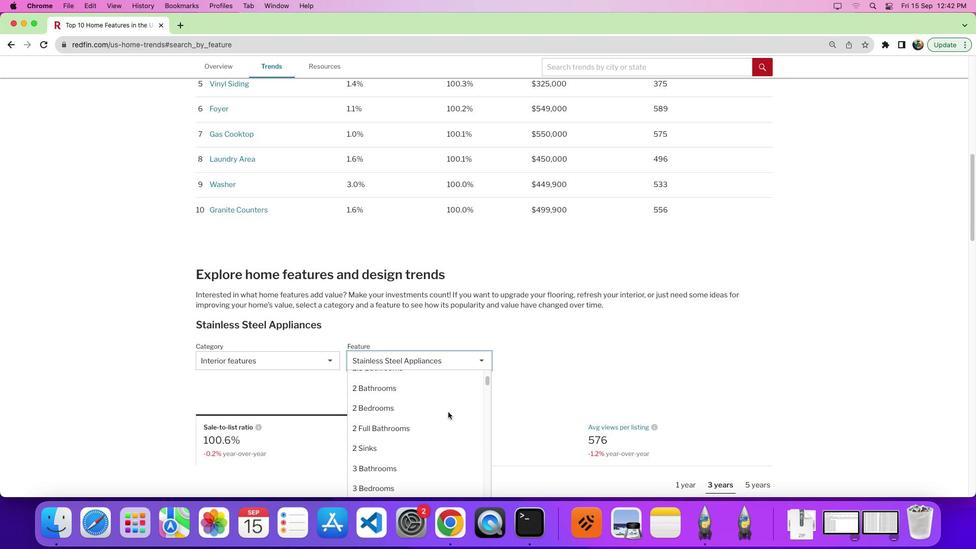 
Action: Mouse scrolled (448, 412) with delta (0, 0)
Screenshot: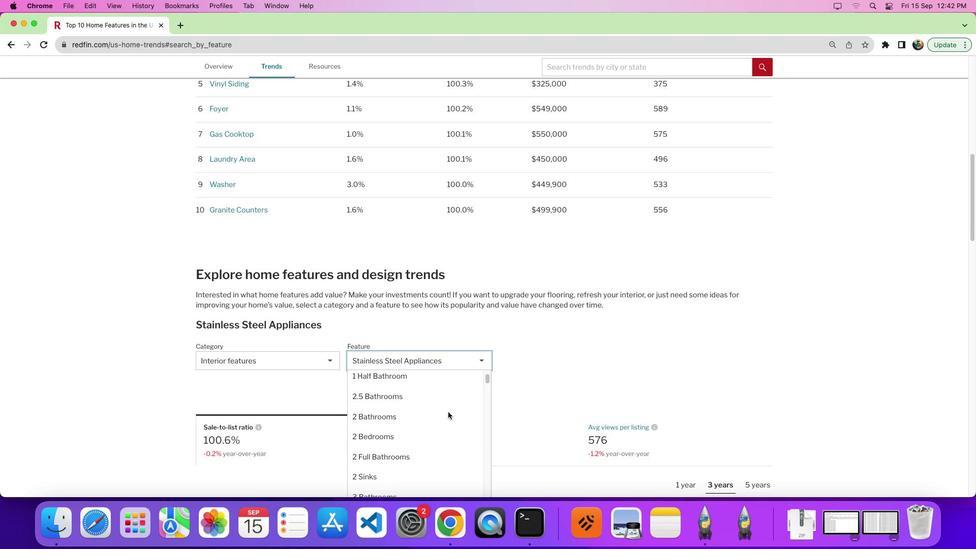 
Action: Mouse scrolled (448, 412) with delta (0, 3)
Screenshot: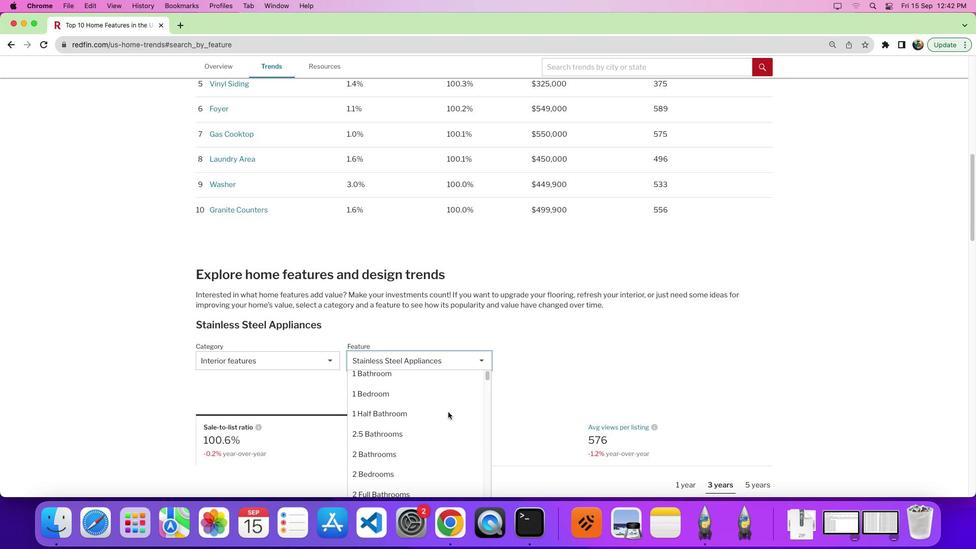 
Action: Mouse scrolled (448, 412) with delta (0, 0)
Screenshot: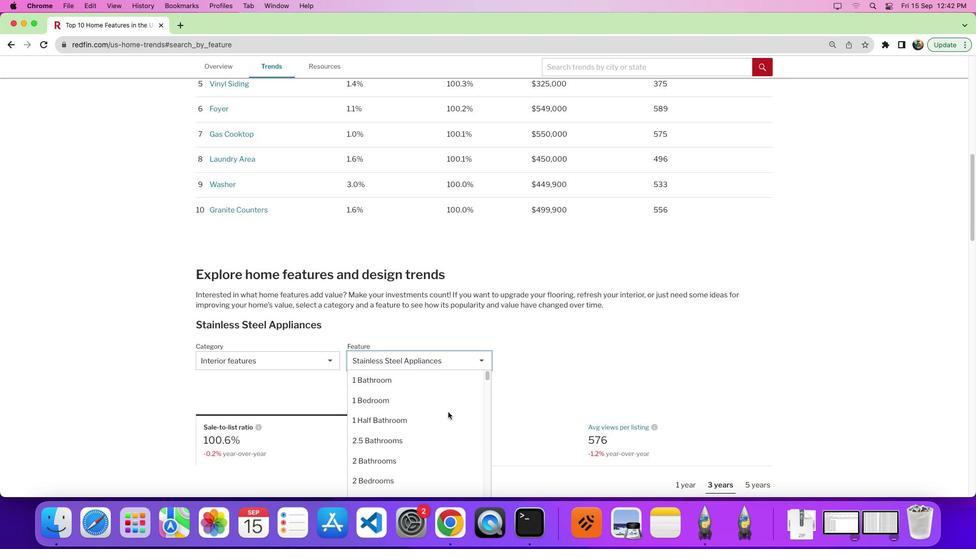 
Action: Mouse scrolled (448, 412) with delta (0, 0)
Screenshot: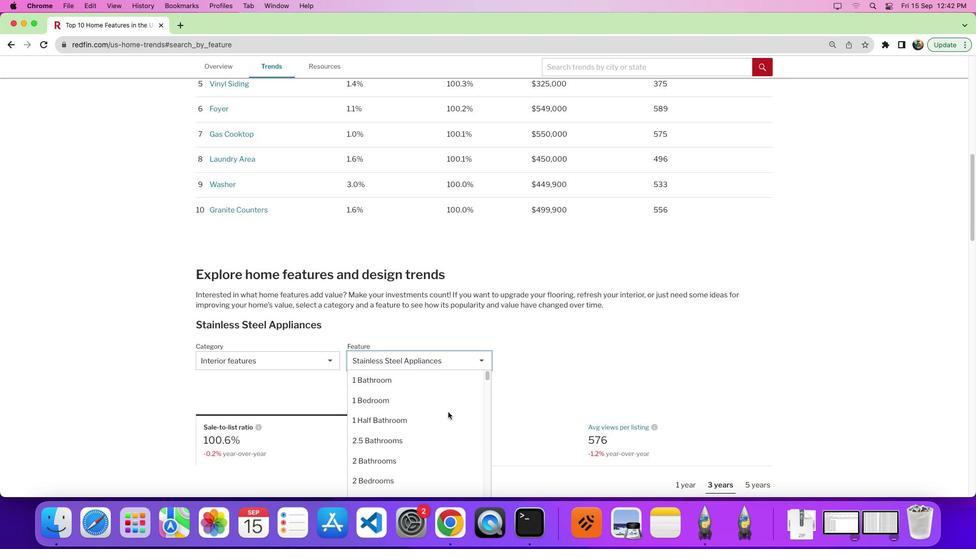 
Action: Mouse scrolled (448, 412) with delta (0, 4)
Screenshot: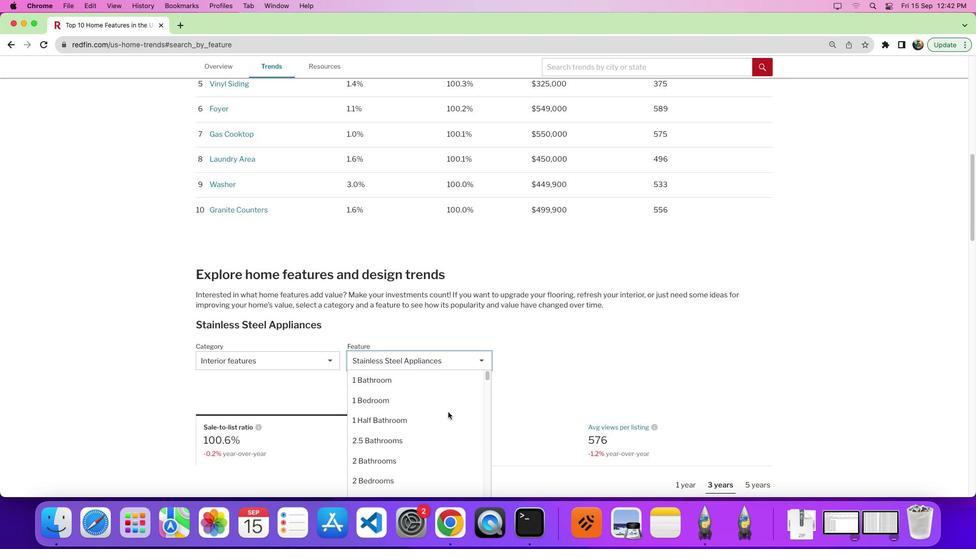 
Action: Mouse scrolled (448, 412) with delta (0, 0)
Screenshot: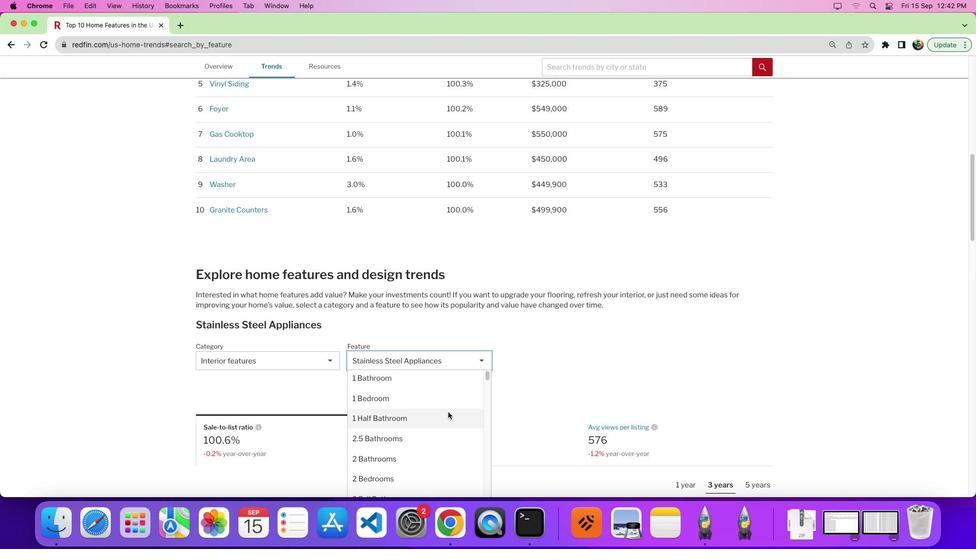 
Action: Mouse moved to (401, 429)
Screenshot: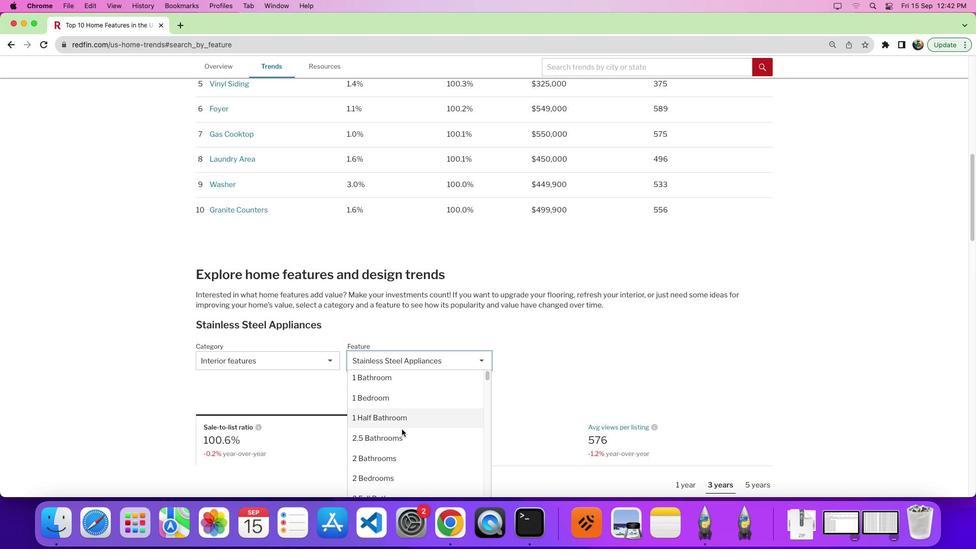
Action: Mouse scrolled (401, 429) with delta (0, 0)
Screenshot: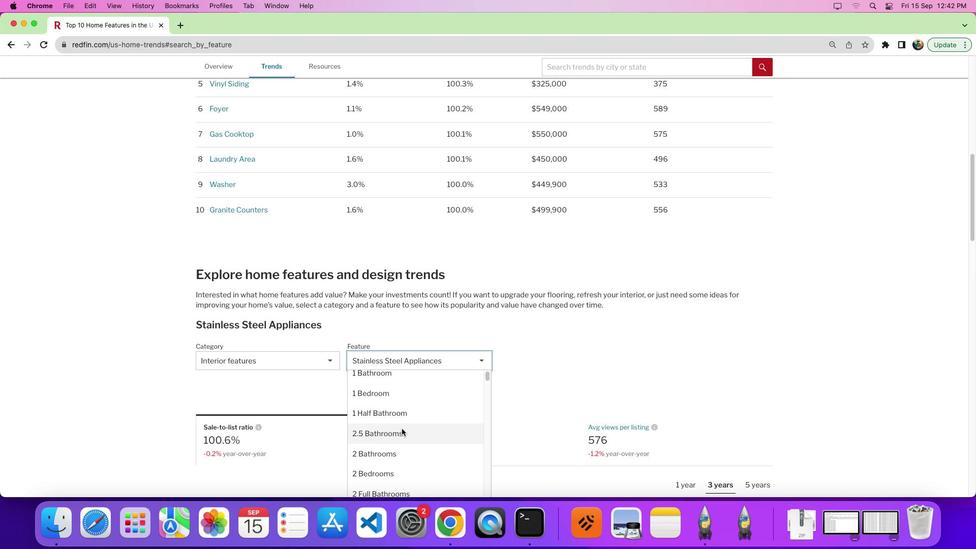 
Action: Mouse scrolled (401, 429) with delta (0, 0)
Screenshot: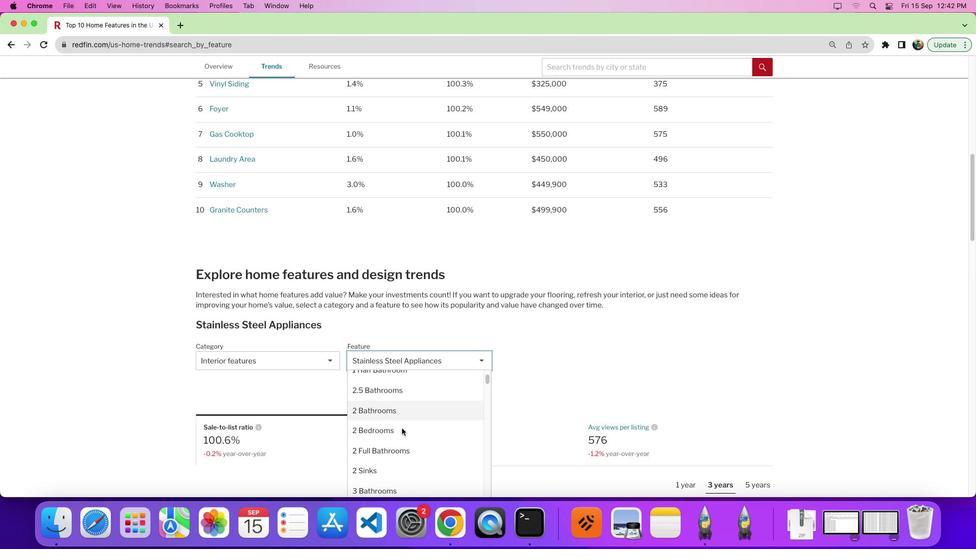 
Action: Mouse moved to (401, 428)
Screenshot: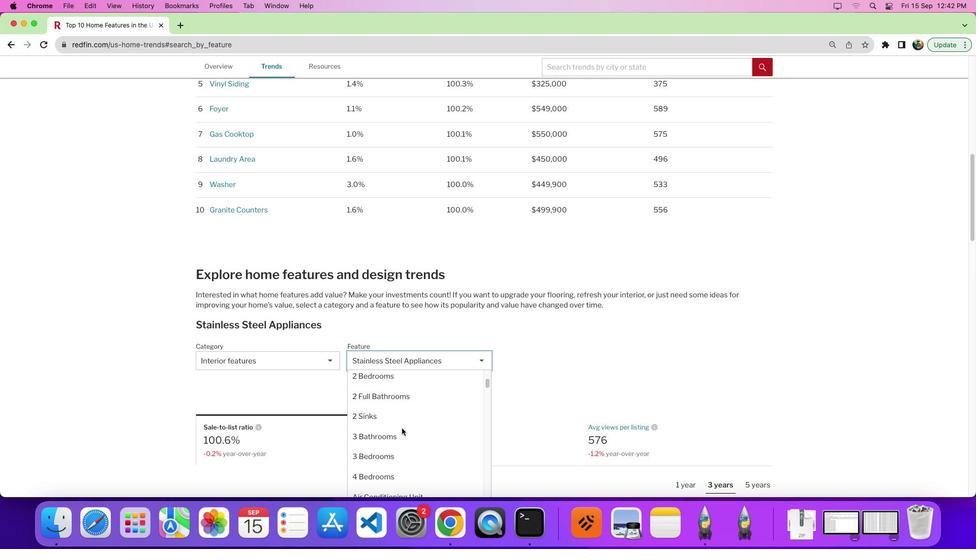 
Action: Mouse scrolled (401, 428) with delta (0, -2)
Screenshot: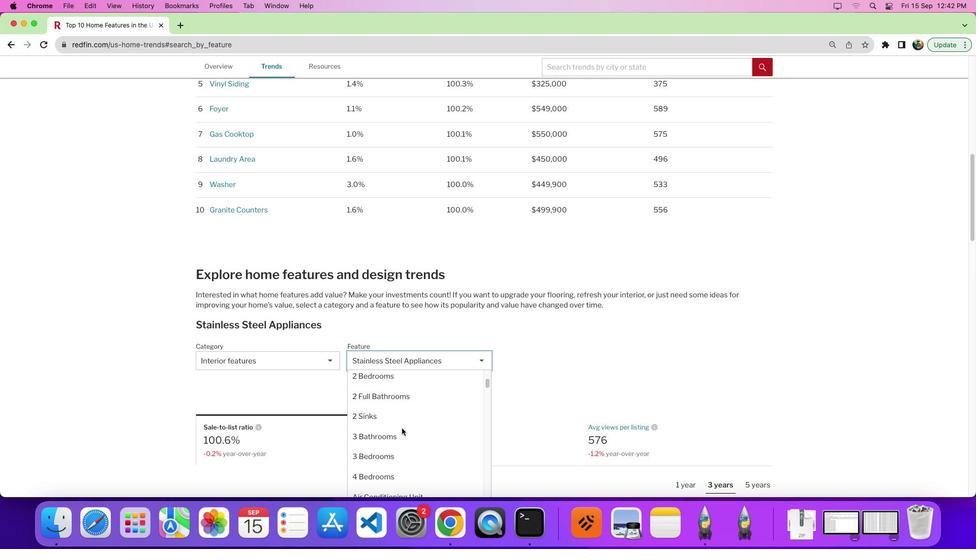 
Action: Mouse moved to (364, 454)
Screenshot: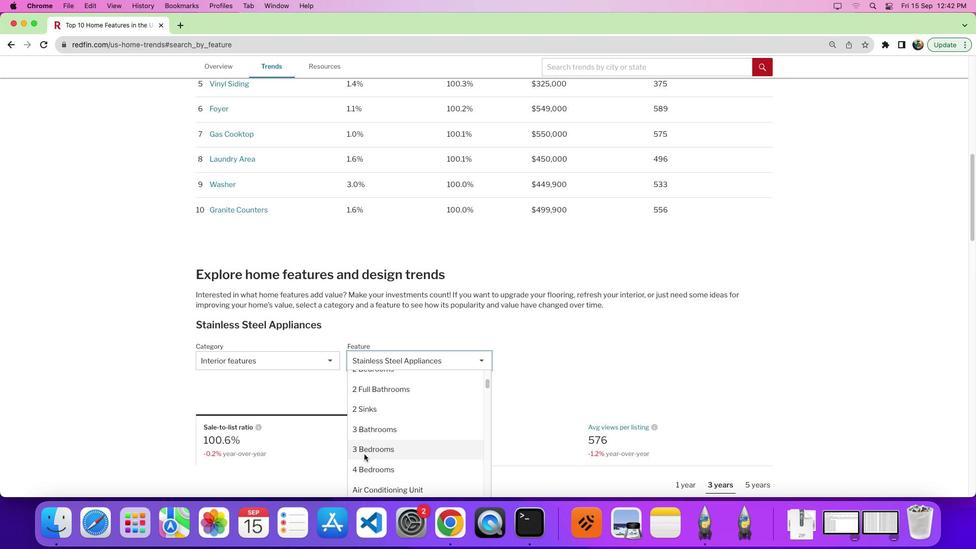 
Action: Mouse pressed left at (364, 454)
Screenshot: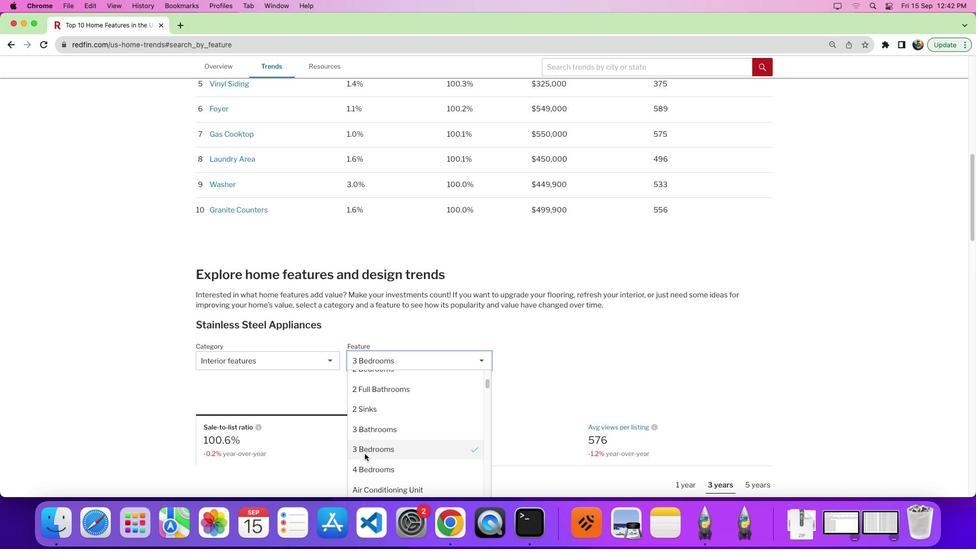 
Action: Mouse moved to (557, 411)
Screenshot: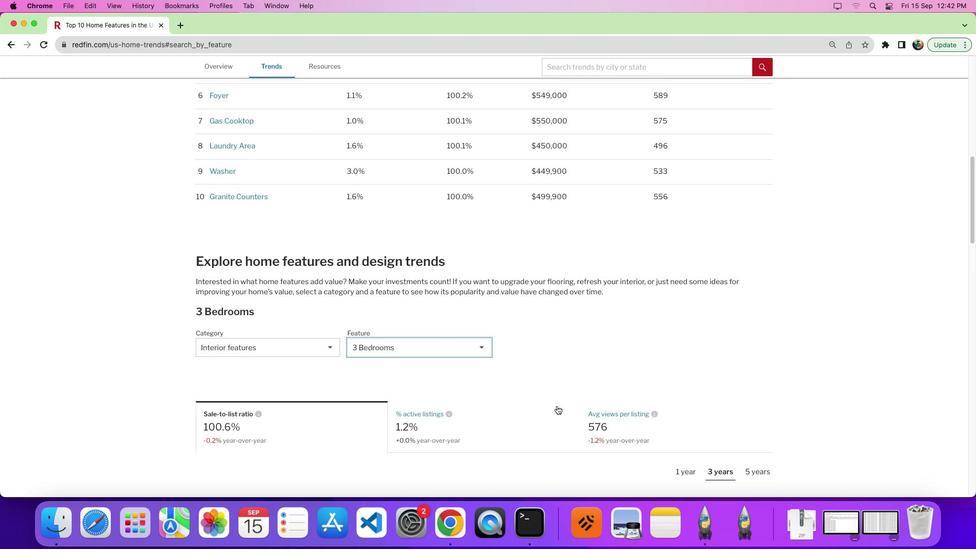 
Action: Mouse scrolled (557, 411) with delta (0, 0)
Screenshot: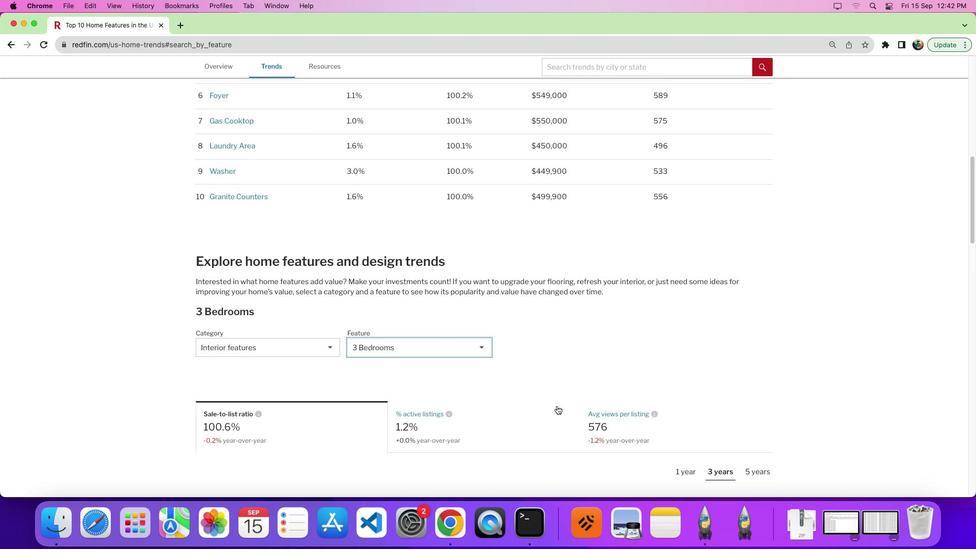 
Action: Mouse scrolled (557, 411) with delta (0, 0)
Screenshot: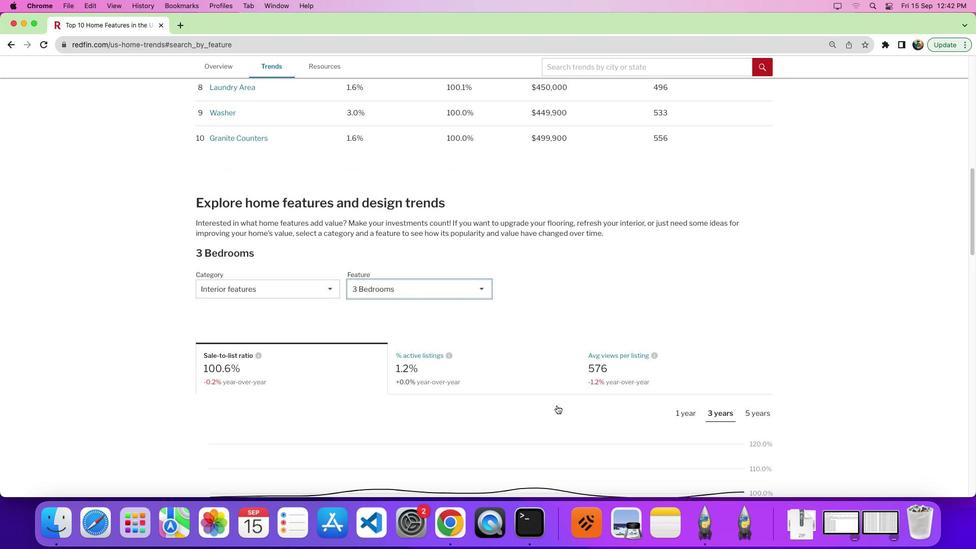 
Action: Mouse moved to (557, 408)
Screenshot: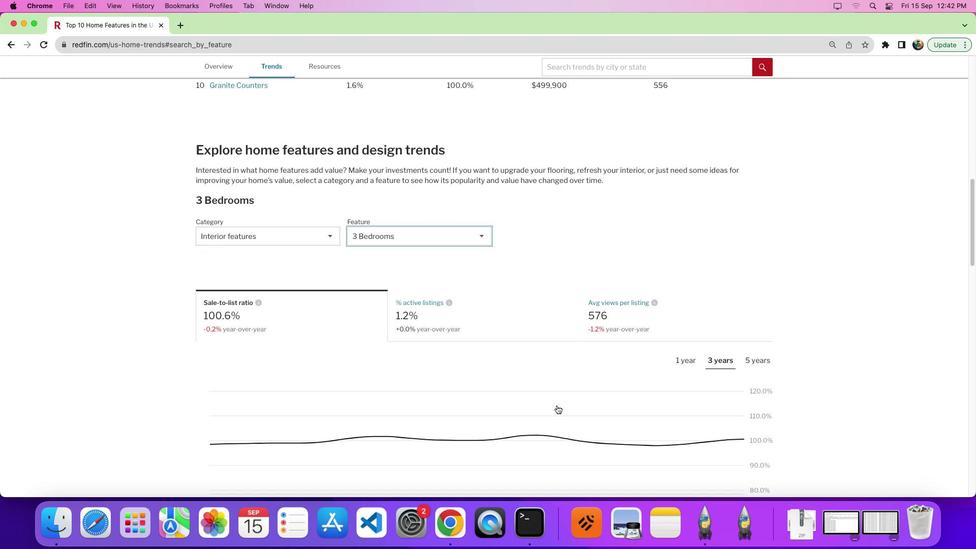 
Action: Mouse scrolled (557, 408) with delta (0, -2)
Screenshot: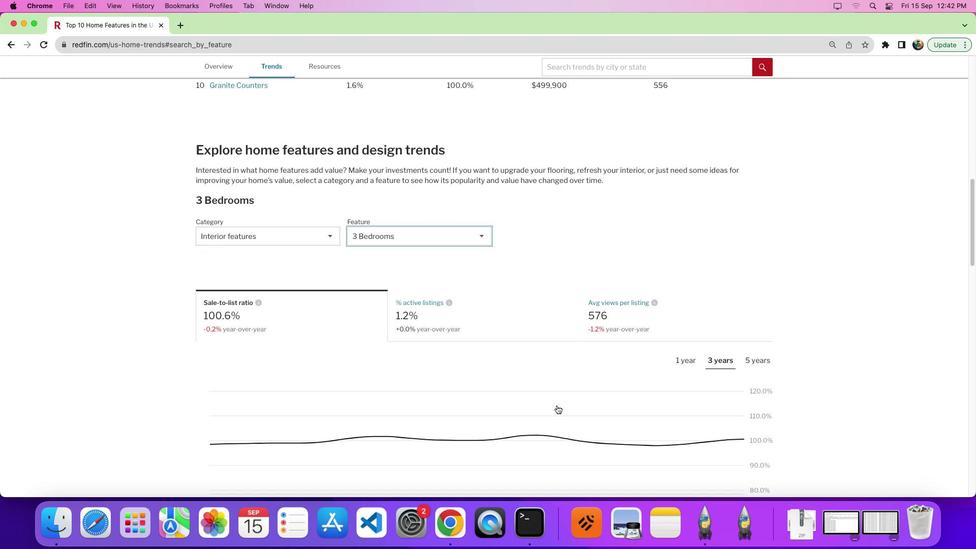
Action: Mouse moved to (446, 312)
Screenshot: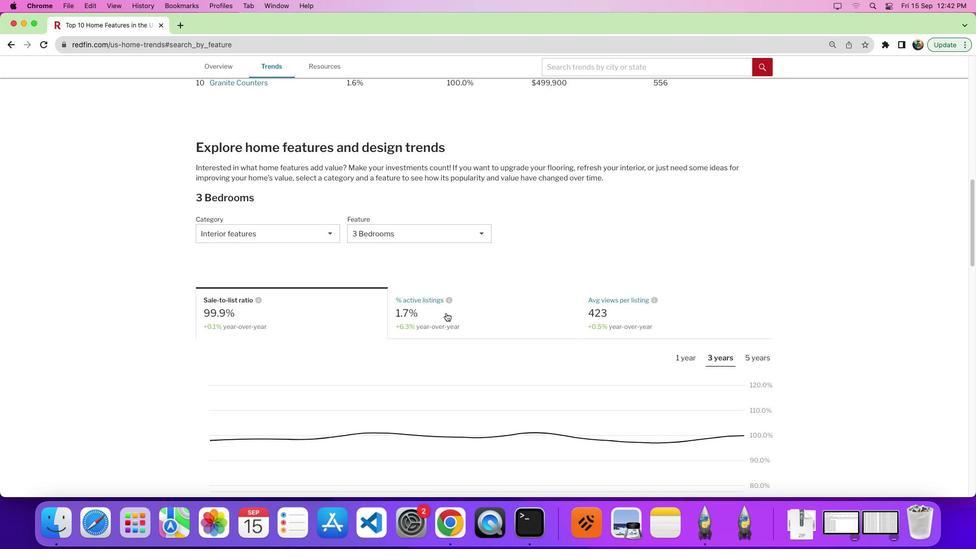 
Action: Mouse pressed left at (446, 312)
Screenshot: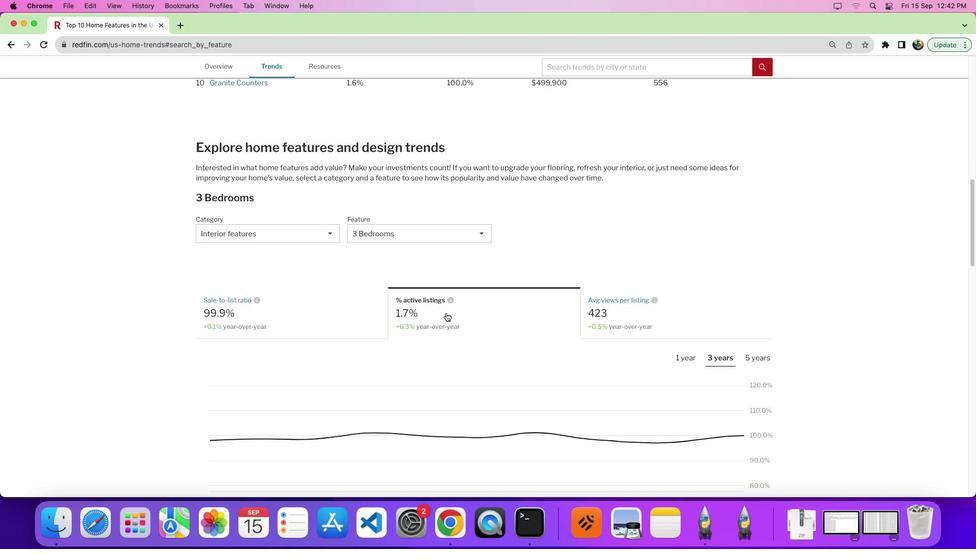 
Action: Mouse moved to (750, 369)
Screenshot: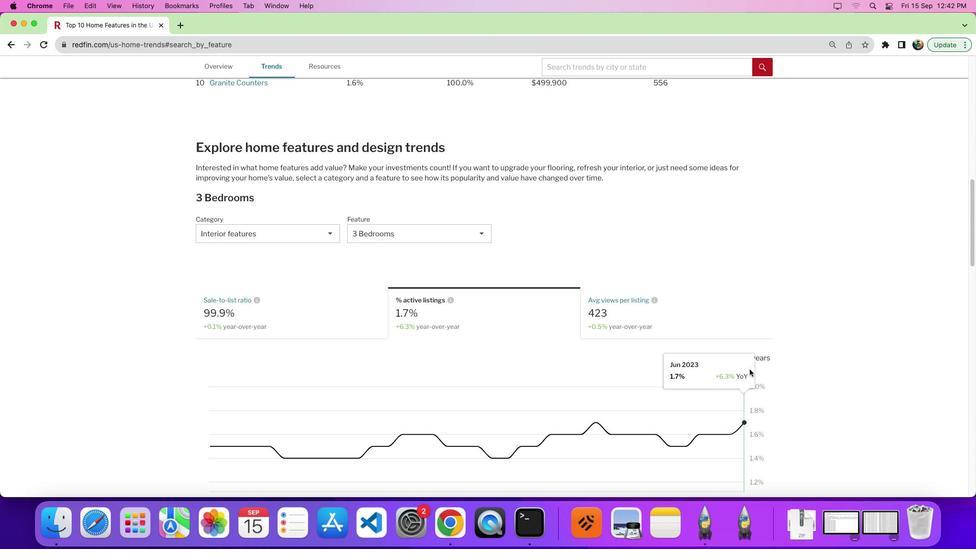 
Action: Mouse scrolled (750, 369) with delta (0, 0)
Screenshot: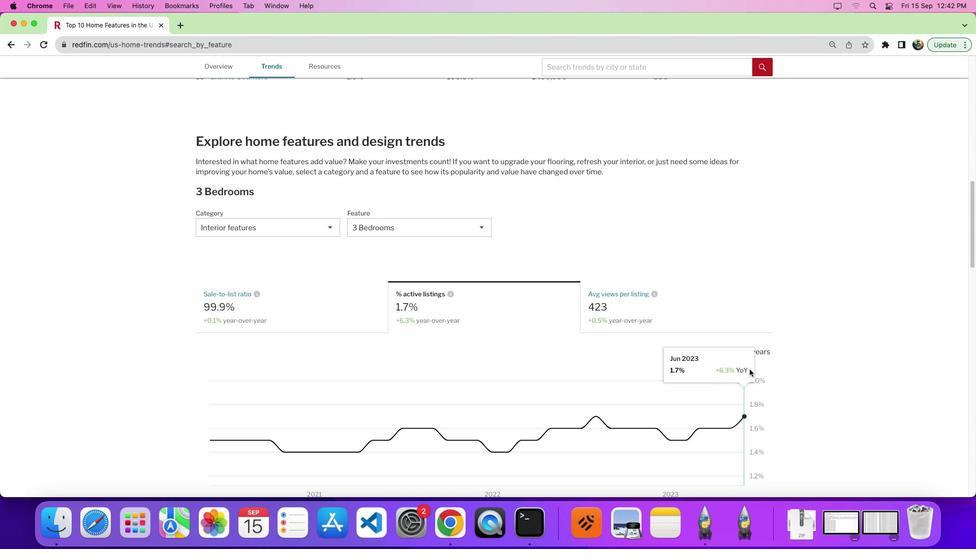 
Action: Mouse scrolled (750, 369) with delta (0, 0)
Screenshot: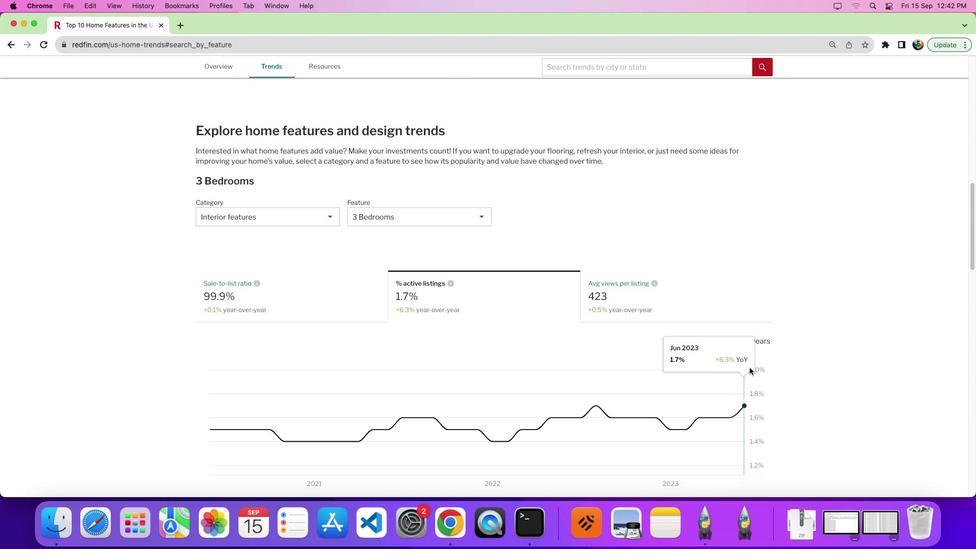 
Action: Mouse moved to (750, 367)
Screenshot: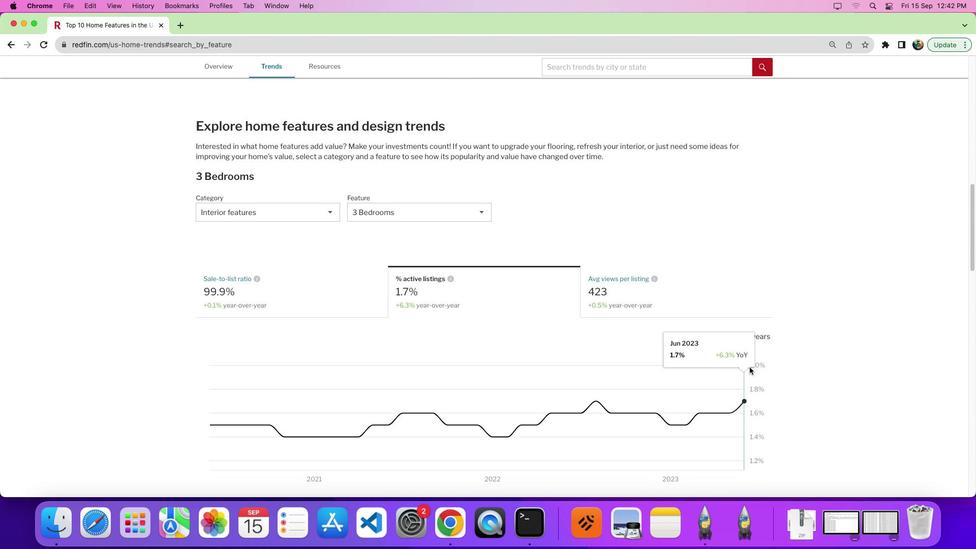 
Action: Mouse scrolled (750, 367) with delta (0, 0)
Screenshot: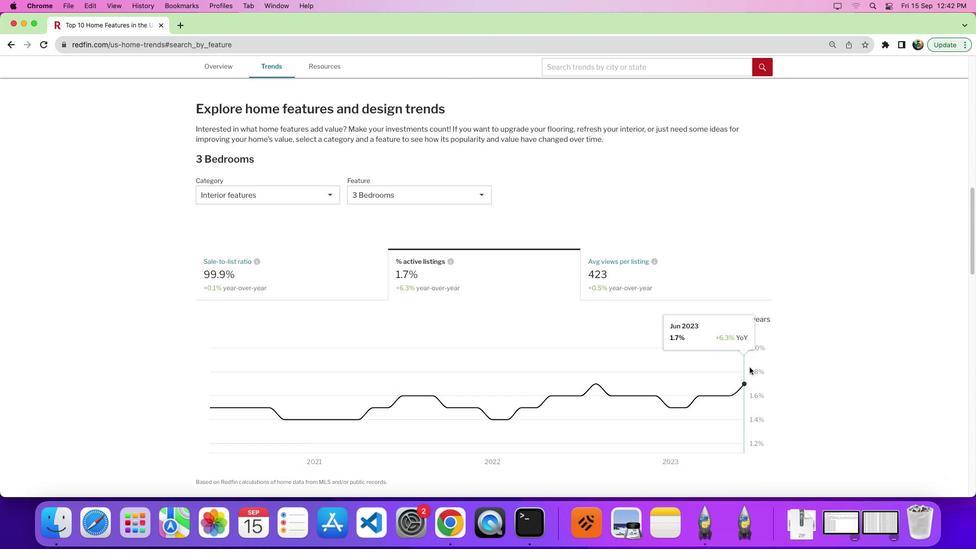 
Action: Mouse scrolled (750, 367) with delta (0, 0)
Screenshot: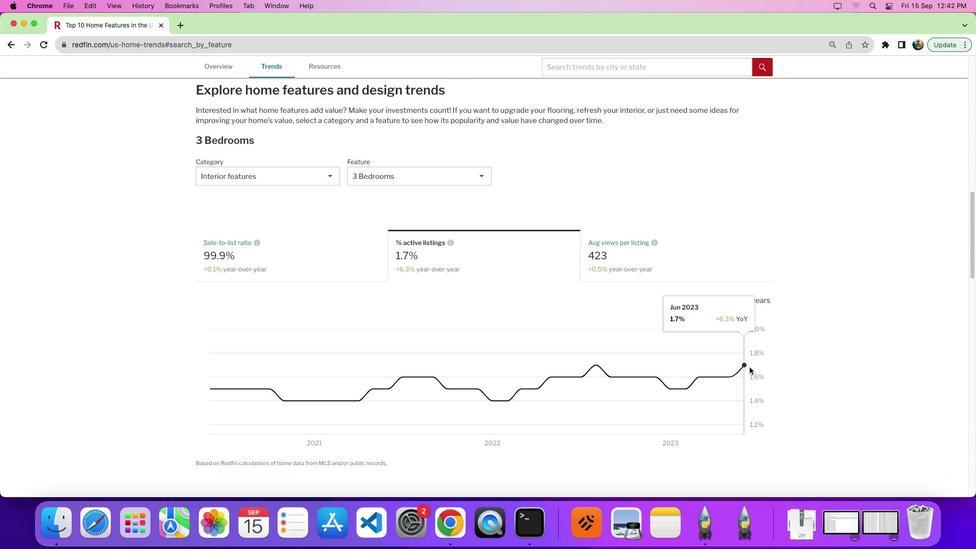 
Action: Mouse scrolled (750, 367) with delta (0, -1)
Screenshot: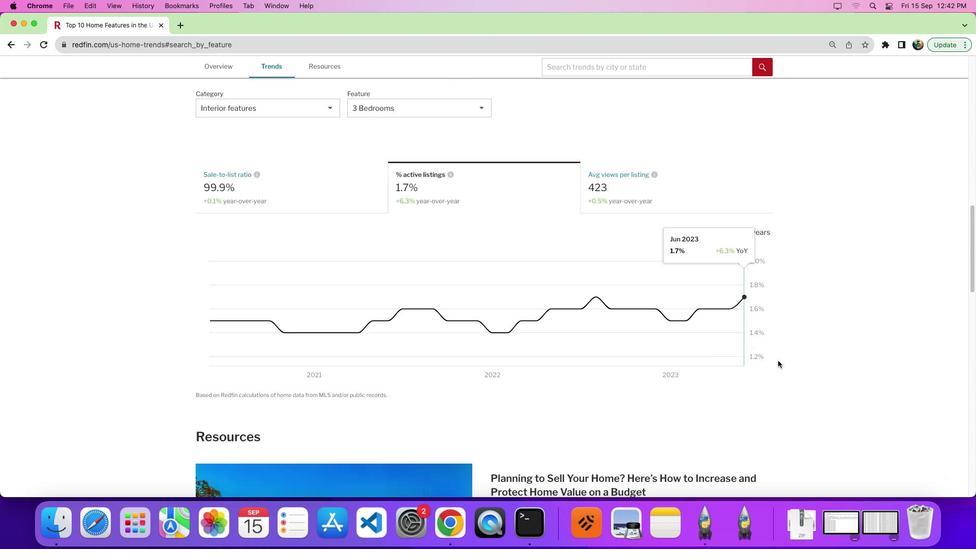 
Action: Mouse moved to (762, 310)
Screenshot: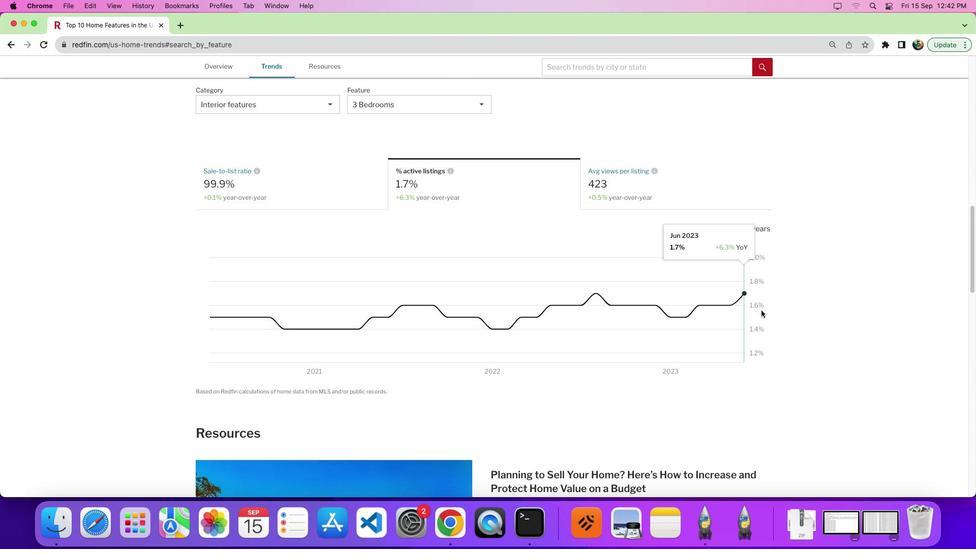 
